Task: Add an event with the title Interview with Soeb, date '2023/11/30', time 7:00 AM to 9:00 AMand add a description: Participants will engage in self-reflection activities to enhance self-awareness and personal growth as leaders. They will explore strategies for continuous learning, self-motivation, and personal development., put the event into Yellow category . Add location for the event as: Reykjavik, Iceland, logged in from the account softage.4@softage.netand send the event invitation to softage.6@softage.net and softage.7@softage.net. Set a reminder for the event 34 day before
Action: Mouse moved to (83, 96)
Screenshot: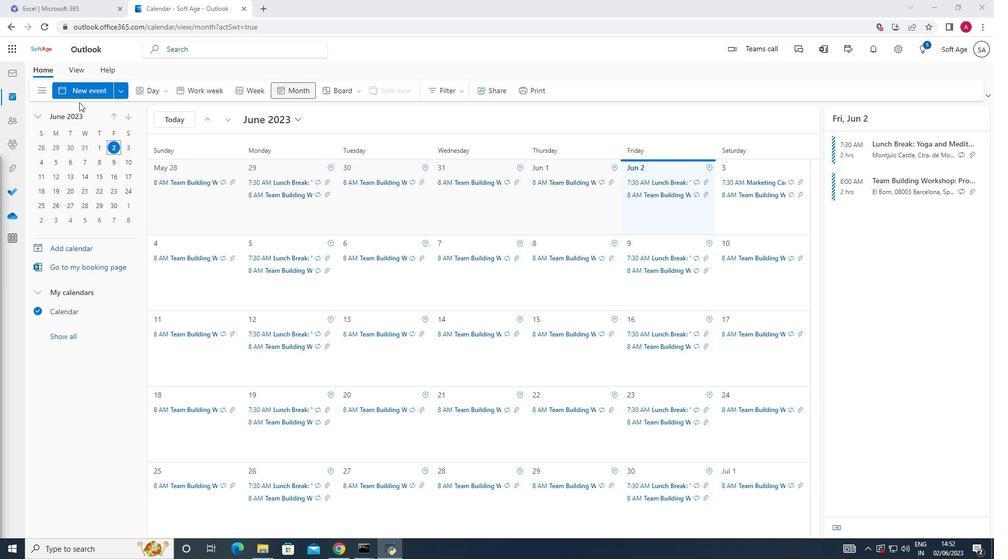
Action: Mouse pressed left at (83, 96)
Screenshot: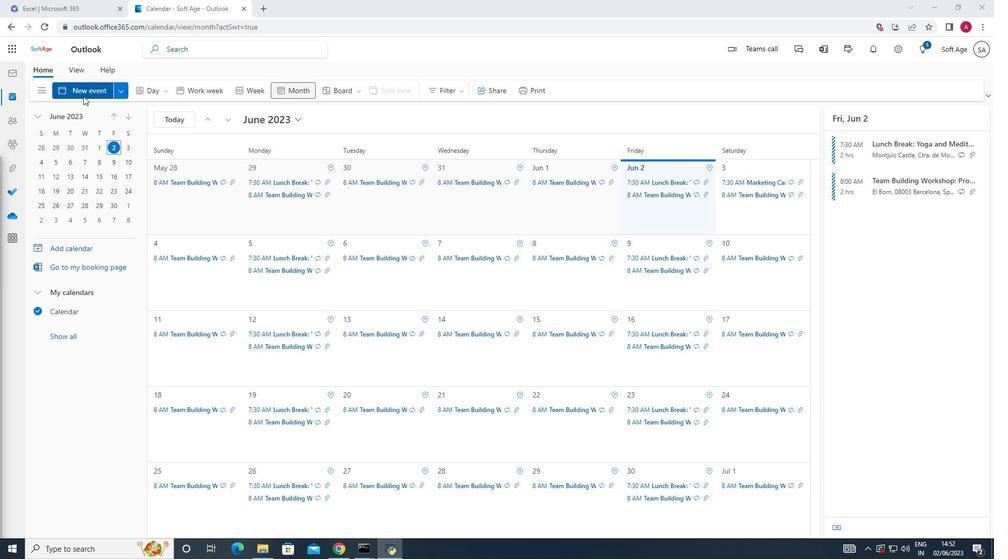 
Action: Mouse moved to (275, 152)
Screenshot: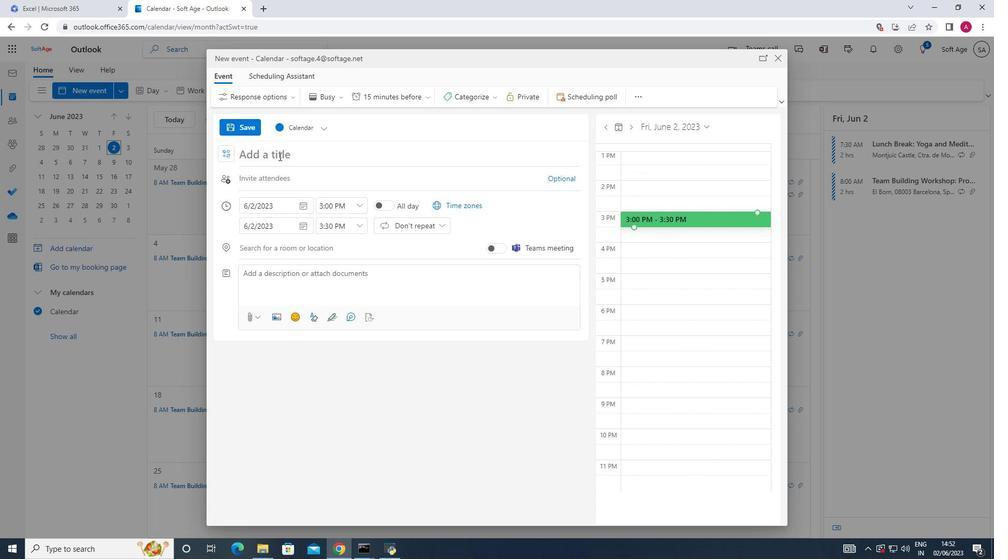 
Action: Mouse pressed left at (275, 152)
Screenshot: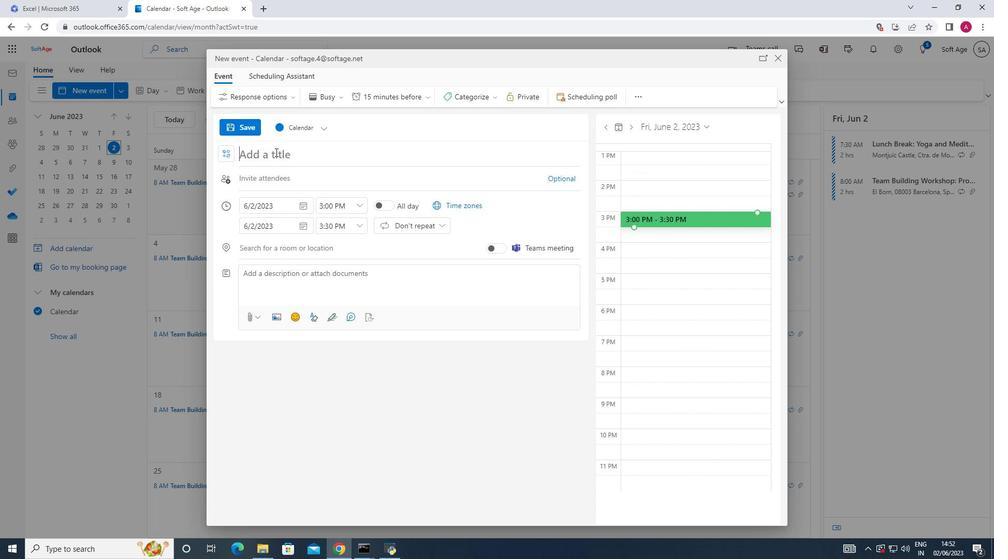 
Action: Key pressed <Key.shift_r><Key.shift_r><Key.shift_r><Key.shift_r>Interview<Key.space>with<Key.space><Key.shift>Soeb
Screenshot: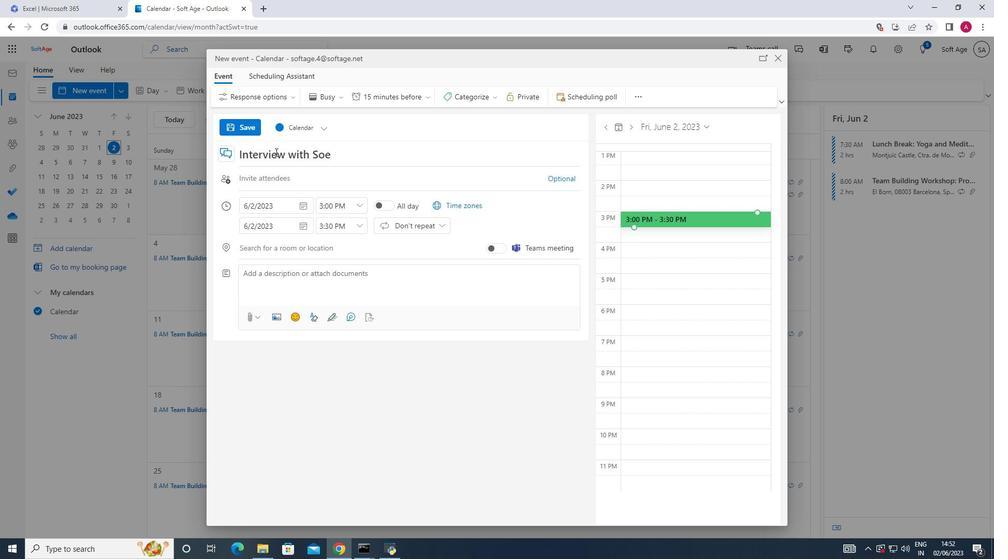 
Action: Mouse moved to (302, 208)
Screenshot: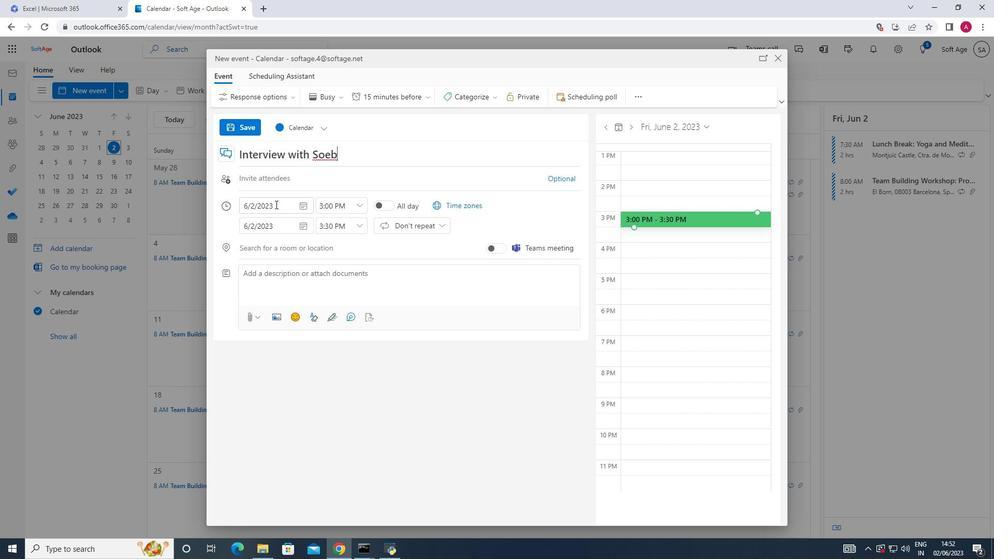 
Action: Mouse pressed left at (302, 208)
Screenshot: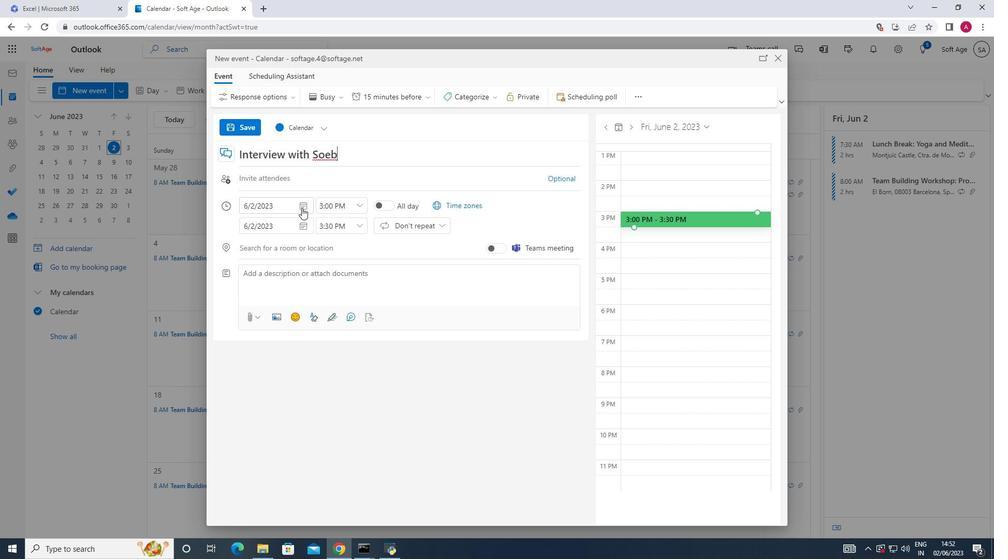 
Action: Mouse moved to (335, 229)
Screenshot: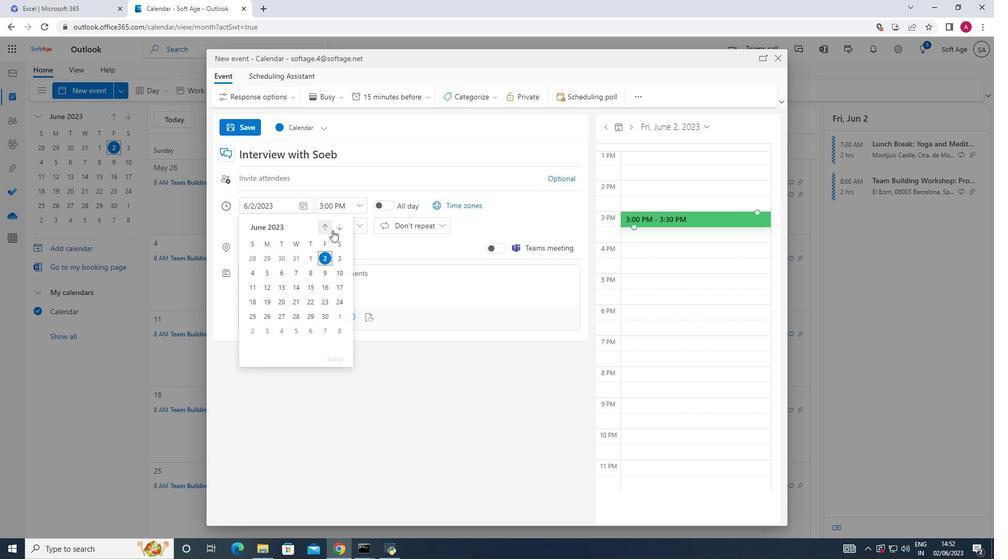 
Action: Mouse pressed left at (335, 229)
Screenshot: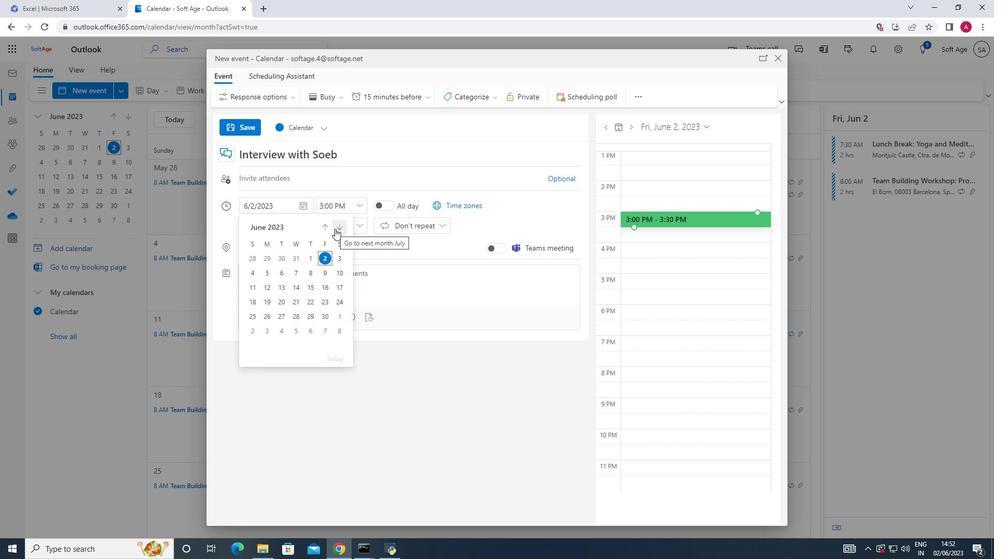 
Action: Mouse moved to (335, 228)
Screenshot: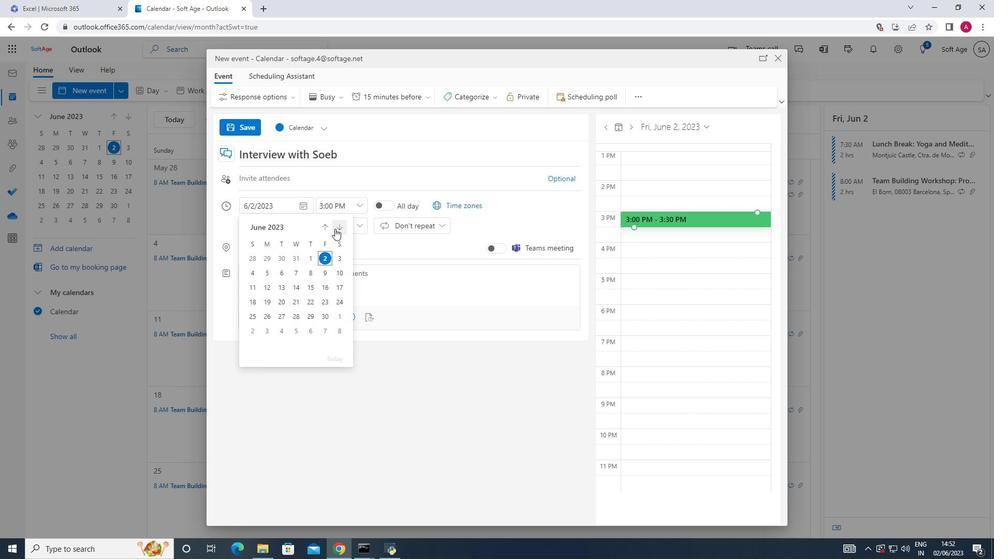 
Action: Mouse pressed left at (335, 228)
Screenshot: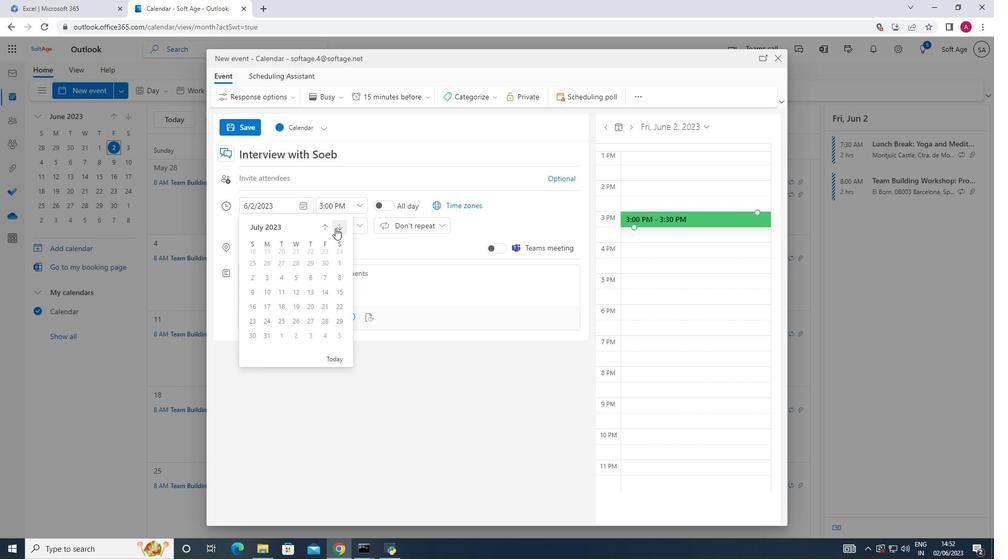 
Action: Mouse pressed left at (335, 228)
Screenshot: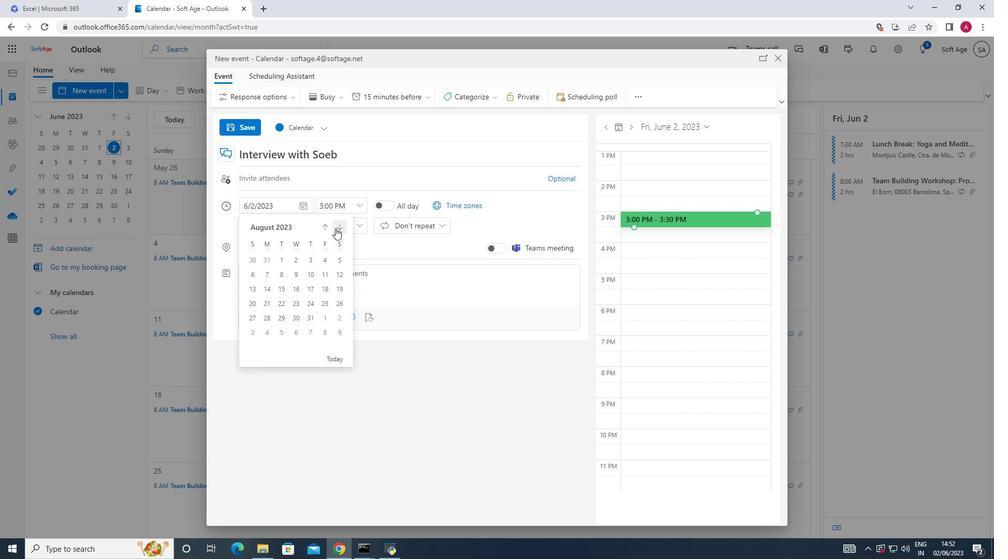 
Action: Mouse pressed left at (335, 228)
Screenshot: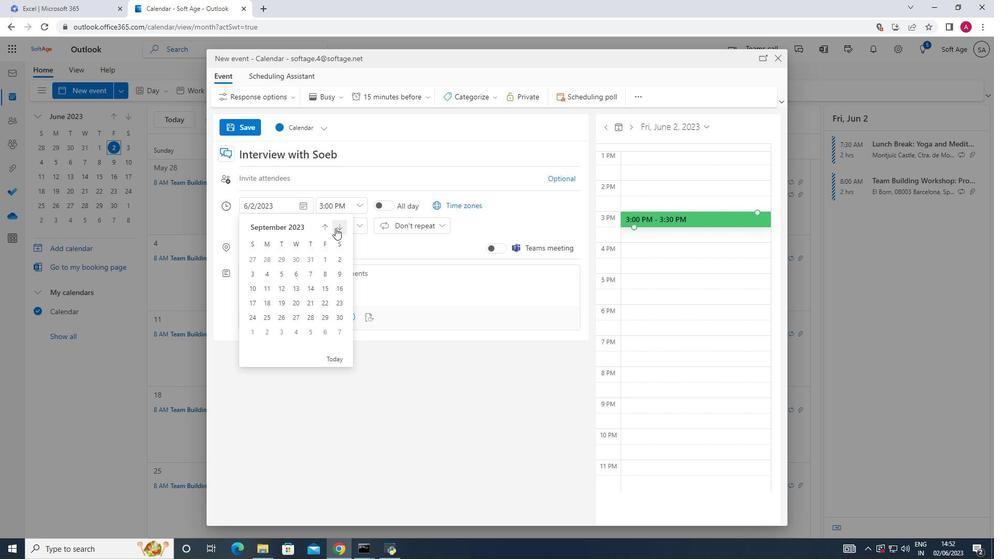 
Action: Mouse pressed left at (335, 228)
Screenshot: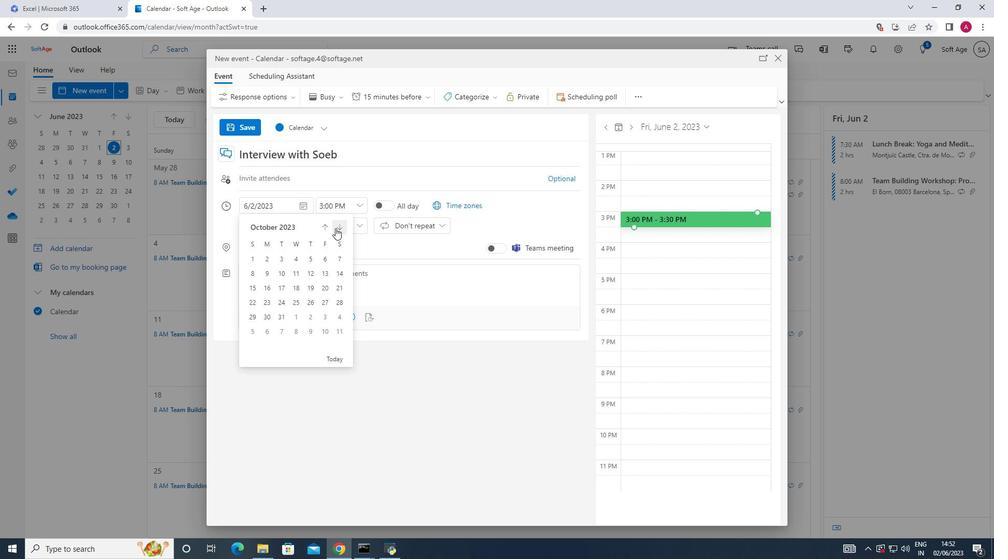 
Action: Mouse moved to (315, 313)
Screenshot: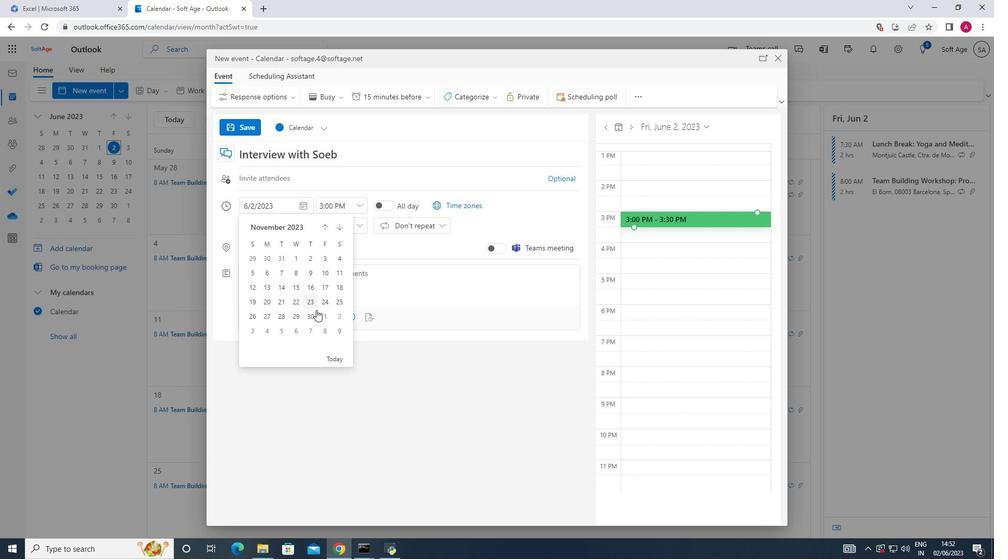 
Action: Mouse pressed left at (315, 313)
Screenshot: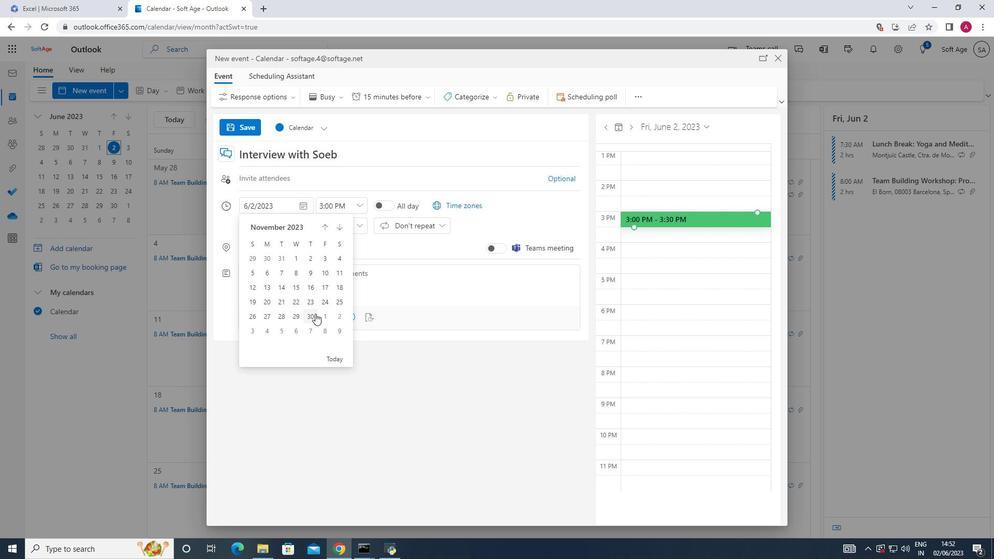 
Action: Mouse moved to (363, 207)
Screenshot: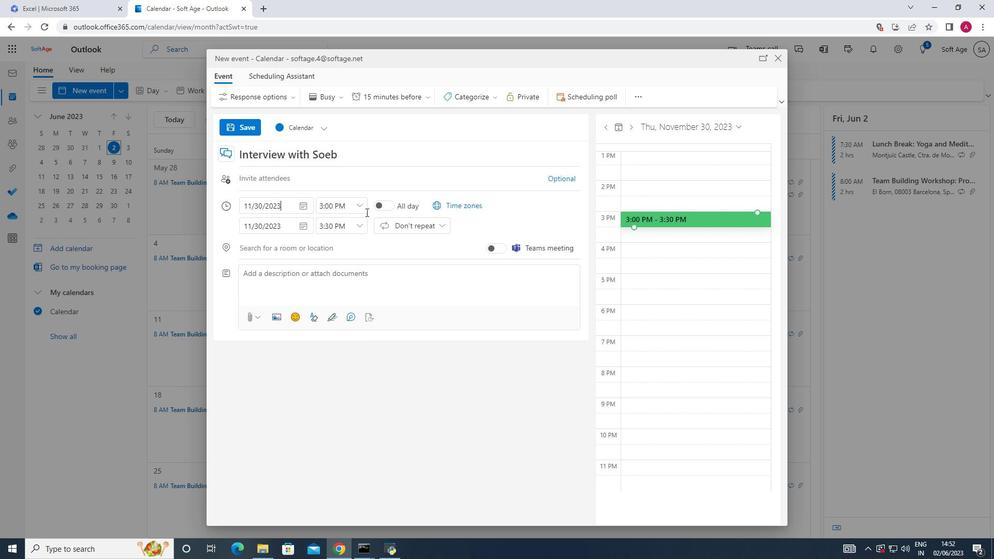 
Action: Mouse pressed left at (363, 207)
Screenshot: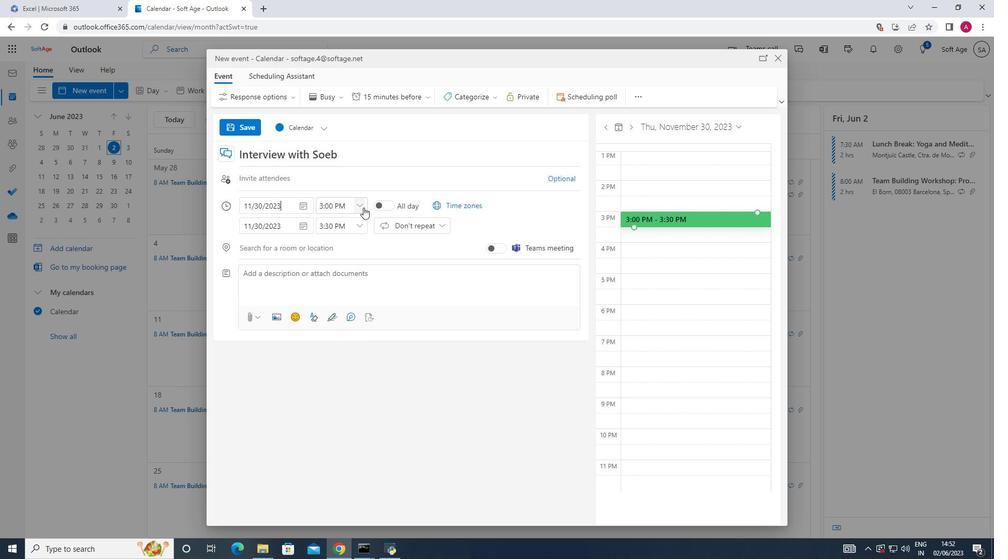
Action: Mouse moved to (355, 234)
Screenshot: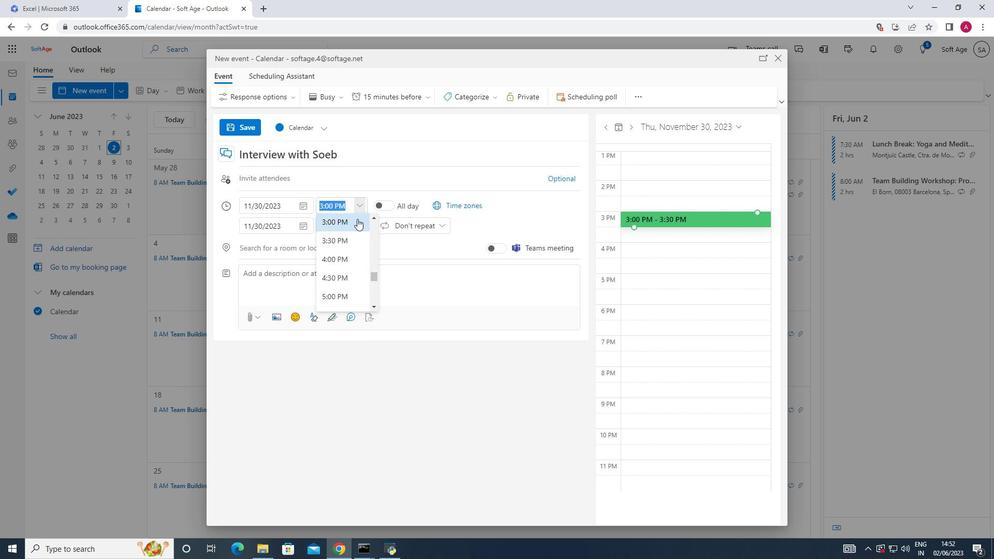 
Action: Mouse scrolled (355, 234) with delta (0, 0)
Screenshot: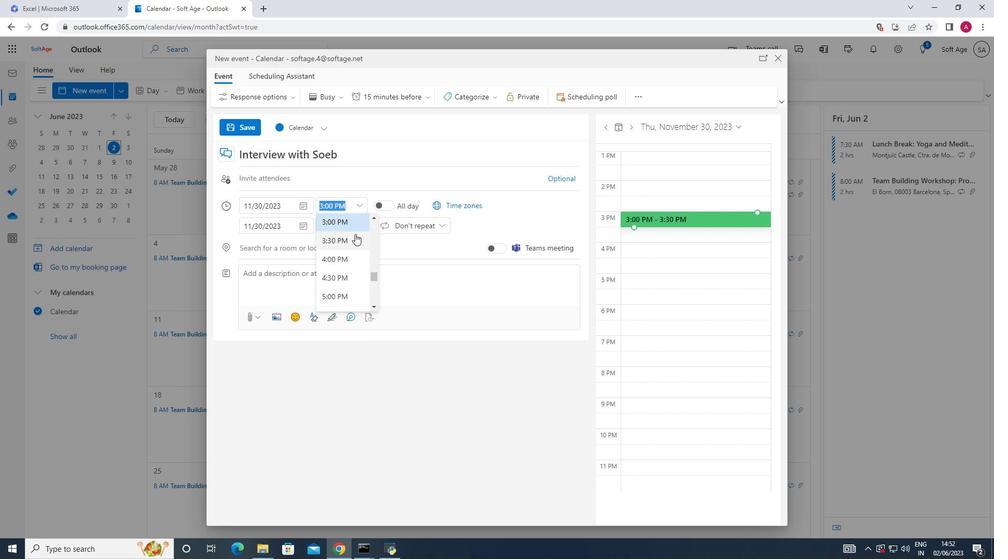 
Action: Mouse scrolled (355, 234) with delta (0, 0)
Screenshot: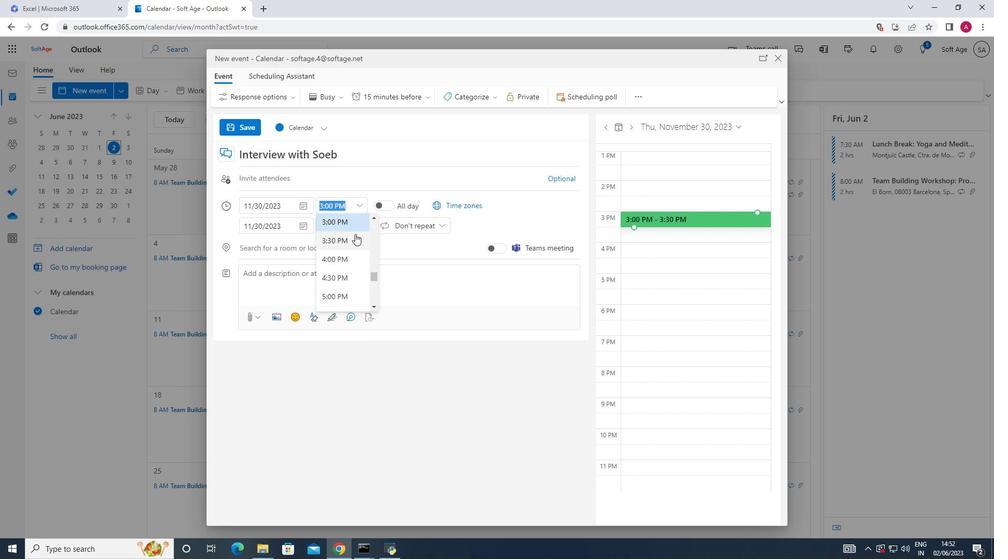 
Action: Mouse scrolled (355, 234) with delta (0, 0)
Screenshot: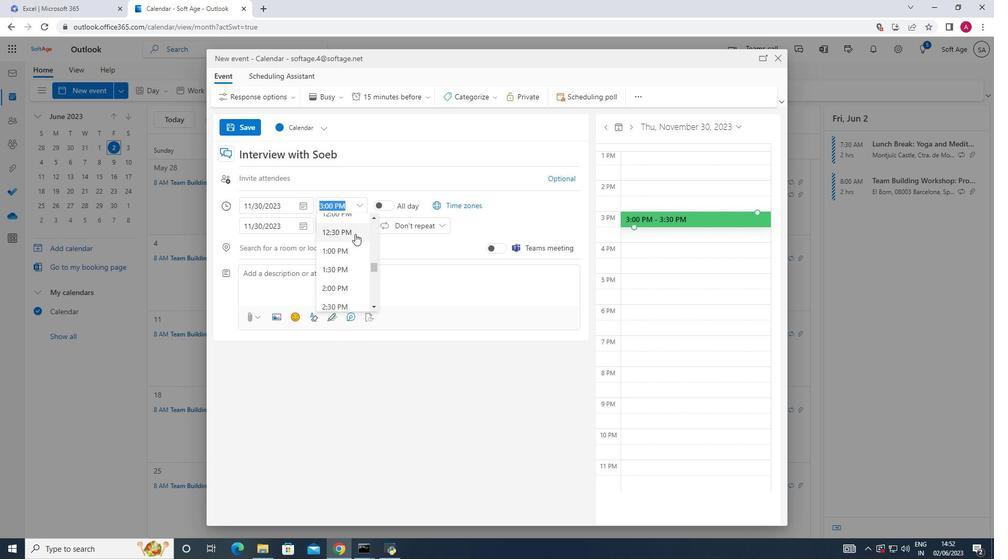
Action: Mouse scrolled (355, 234) with delta (0, 0)
Screenshot: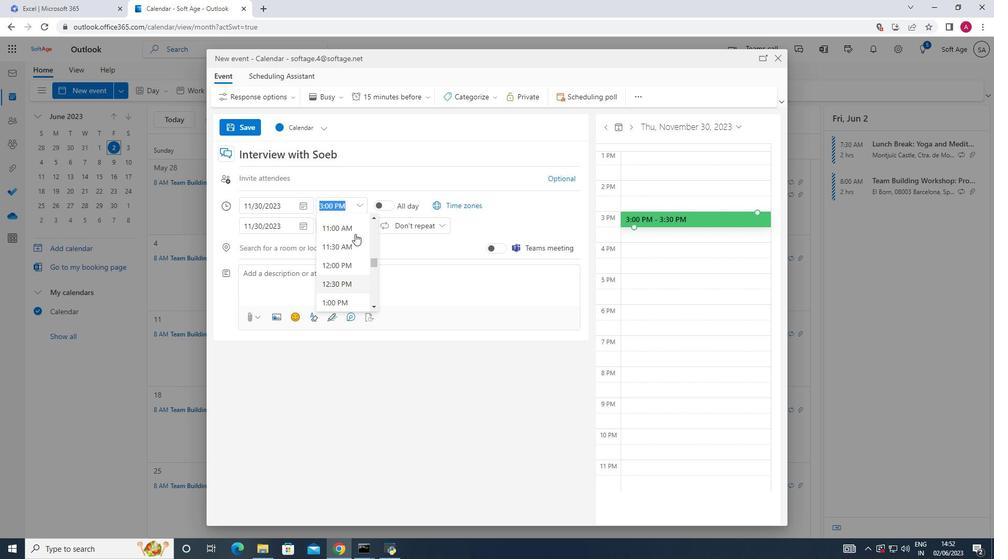
Action: Mouse scrolled (355, 234) with delta (0, 0)
Screenshot: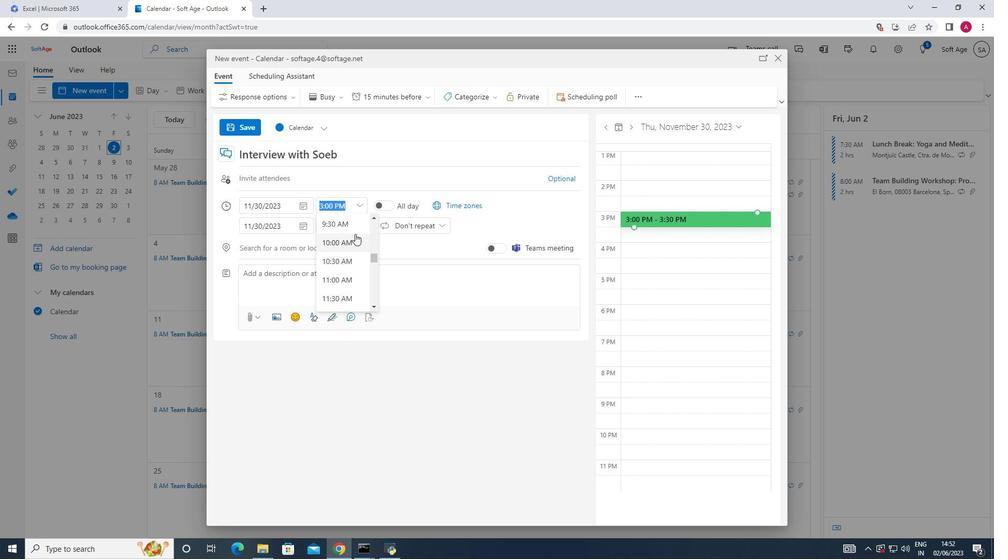 
Action: Mouse scrolled (355, 234) with delta (0, 0)
Screenshot: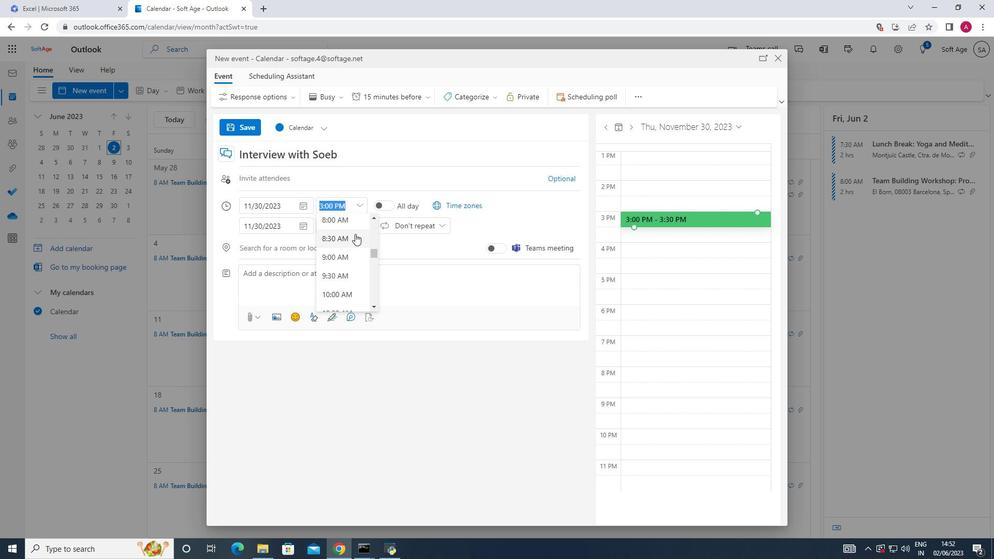 
Action: Mouse moved to (336, 238)
Screenshot: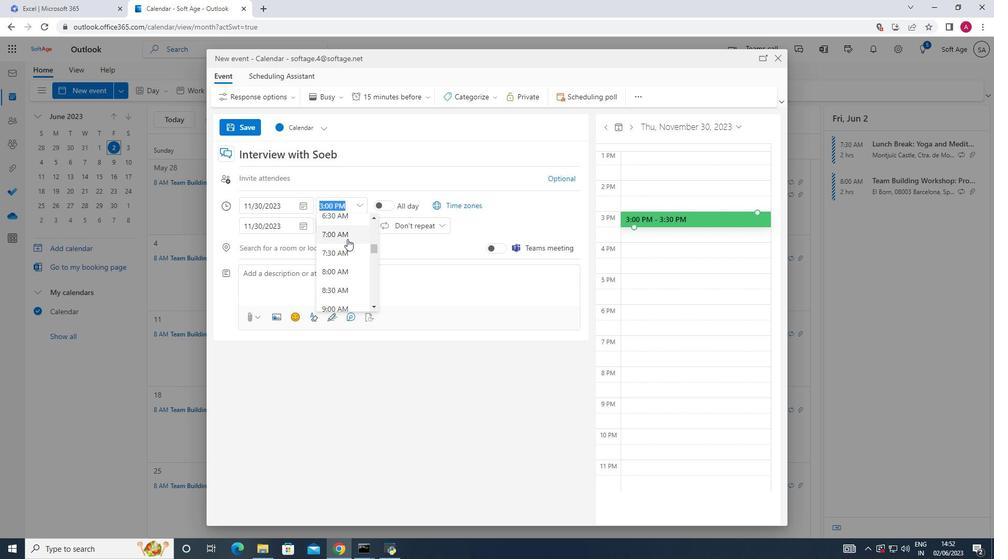 
Action: Mouse pressed left at (336, 238)
Screenshot: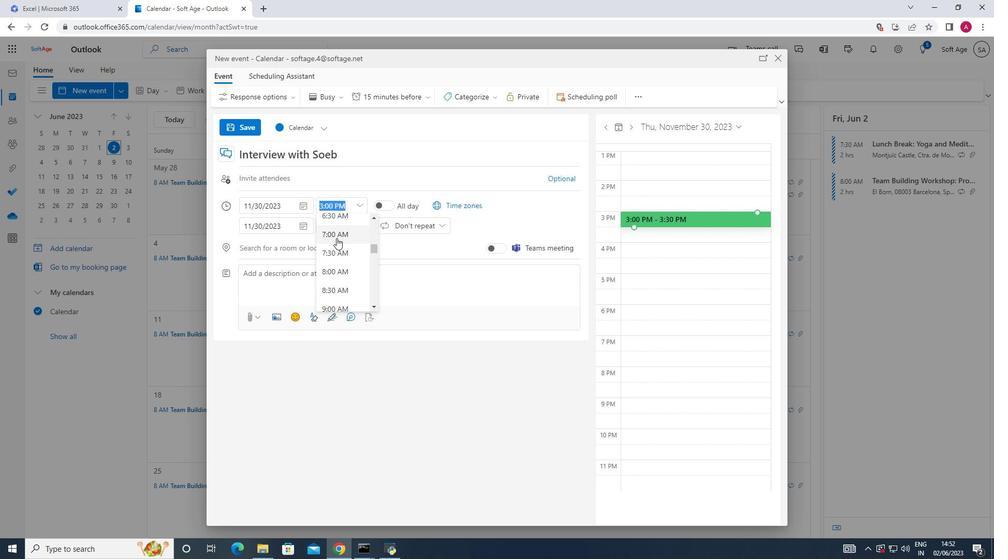 
Action: Mouse moved to (359, 221)
Screenshot: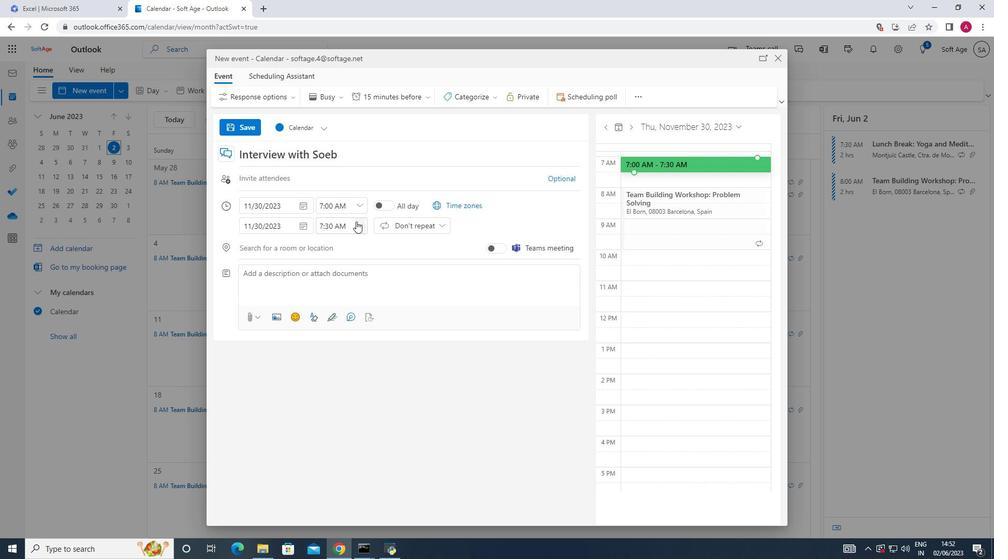 
Action: Mouse pressed left at (359, 221)
Screenshot: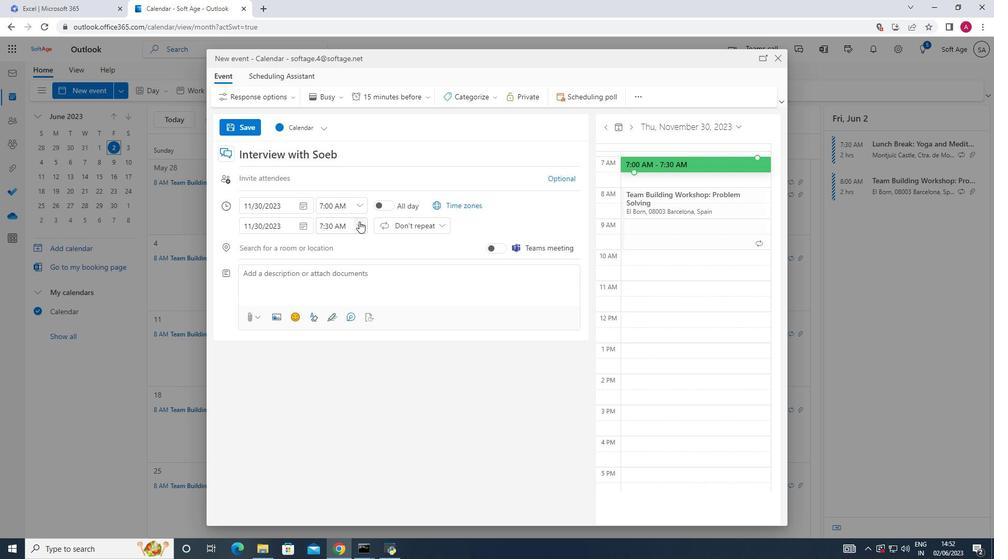 
Action: Mouse moved to (344, 296)
Screenshot: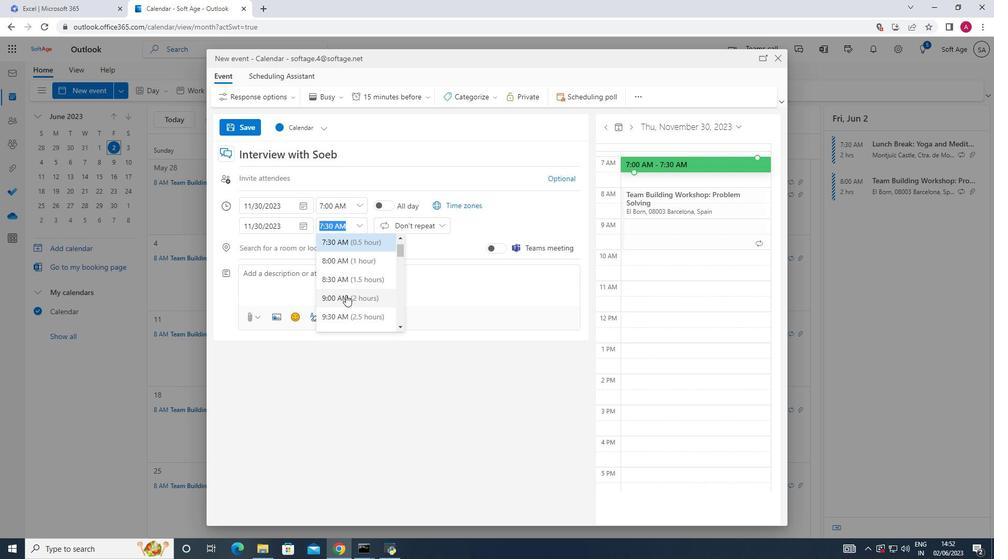 
Action: Mouse pressed left at (344, 296)
Screenshot: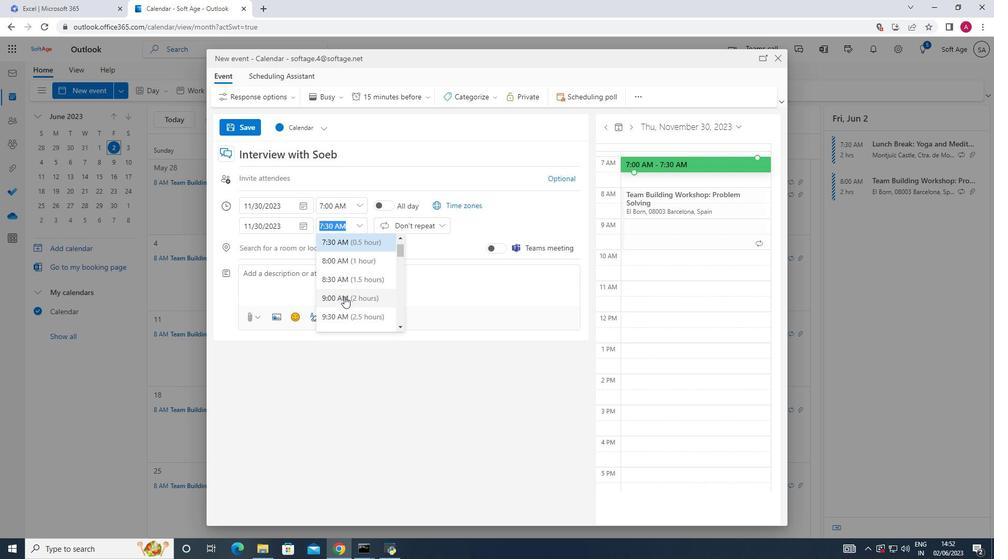 
Action: Mouse moved to (272, 278)
Screenshot: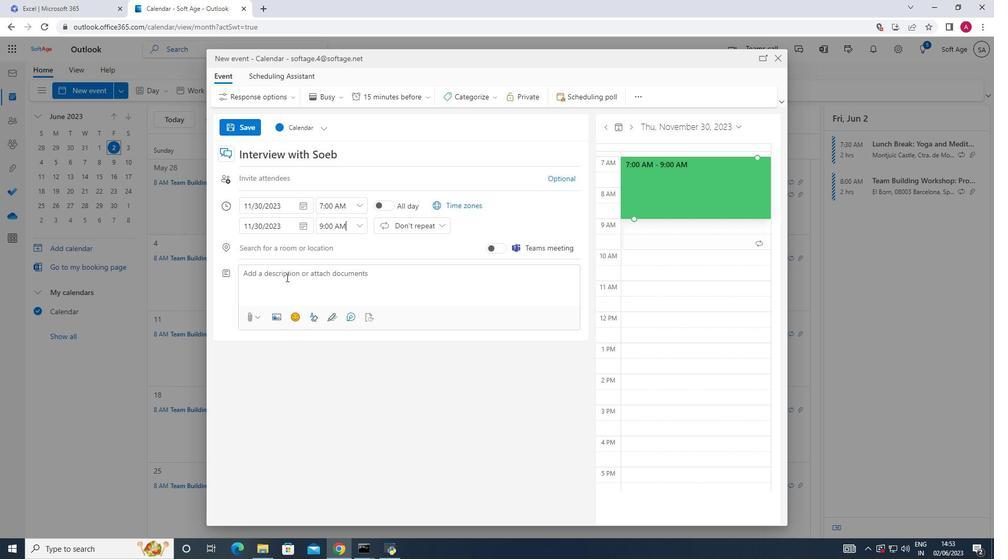 
Action: Mouse pressed left at (272, 278)
Screenshot: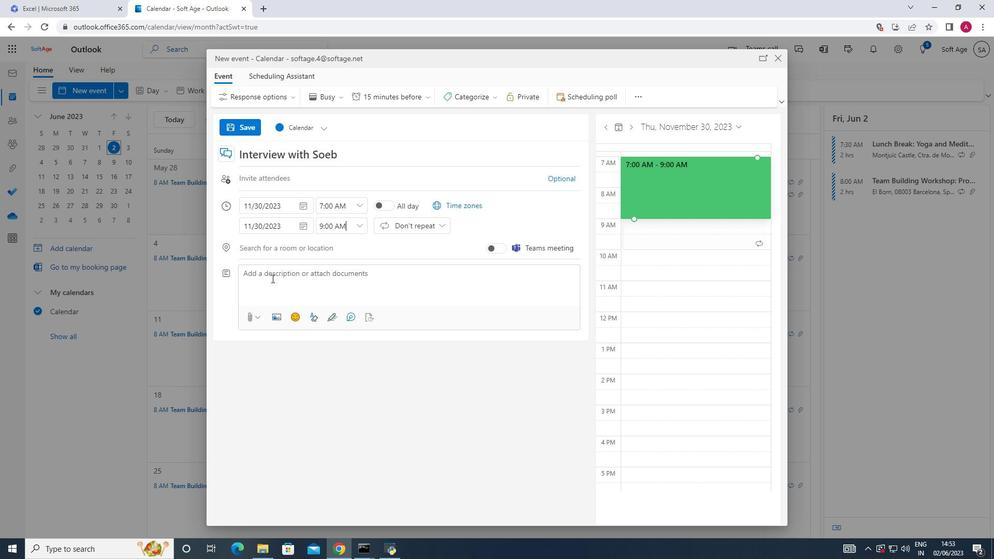 
Action: Mouse moved to (272, 278)
Screenshot: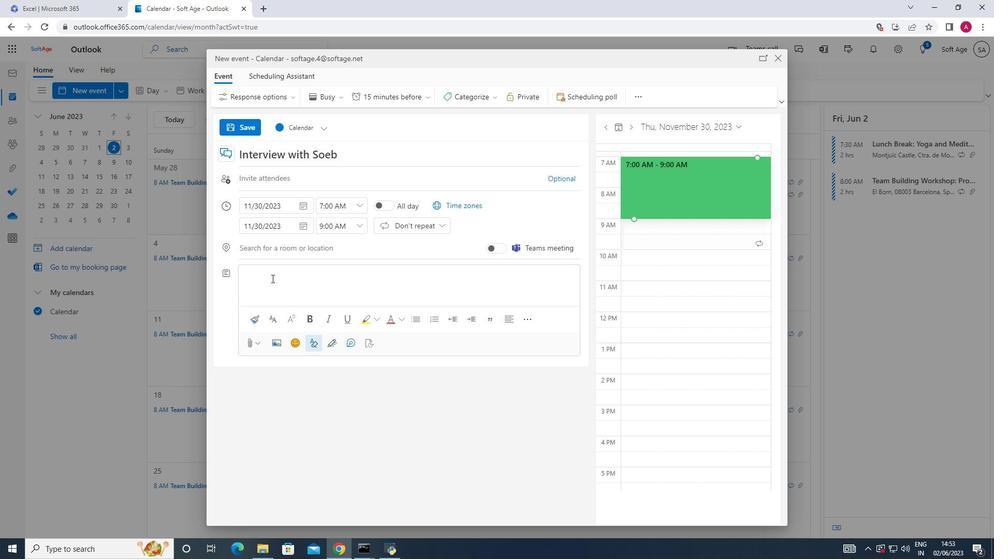 
Action: Key pressed <Key.shift_r>Parti
Screenshot: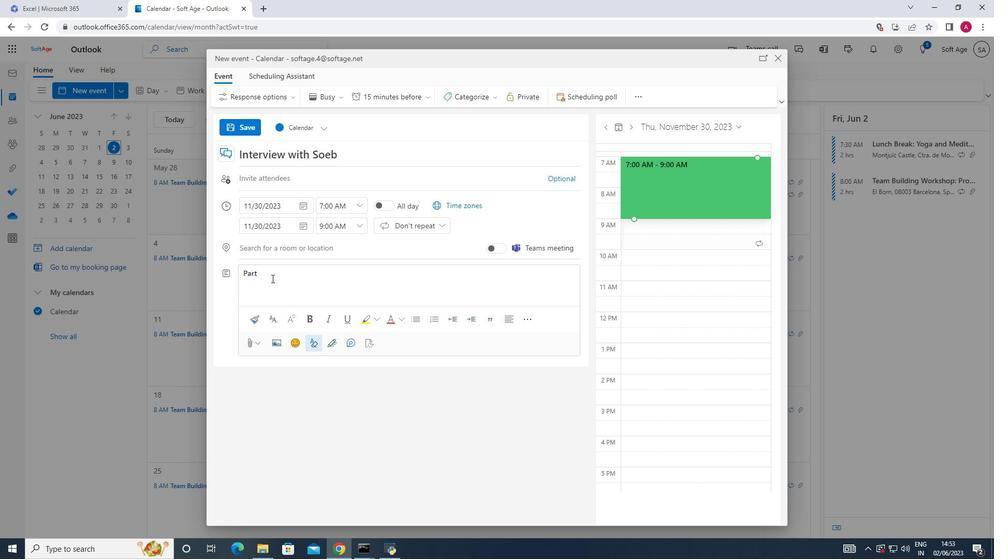 
Action: Mouse moved to (272, 278)
Screenshot: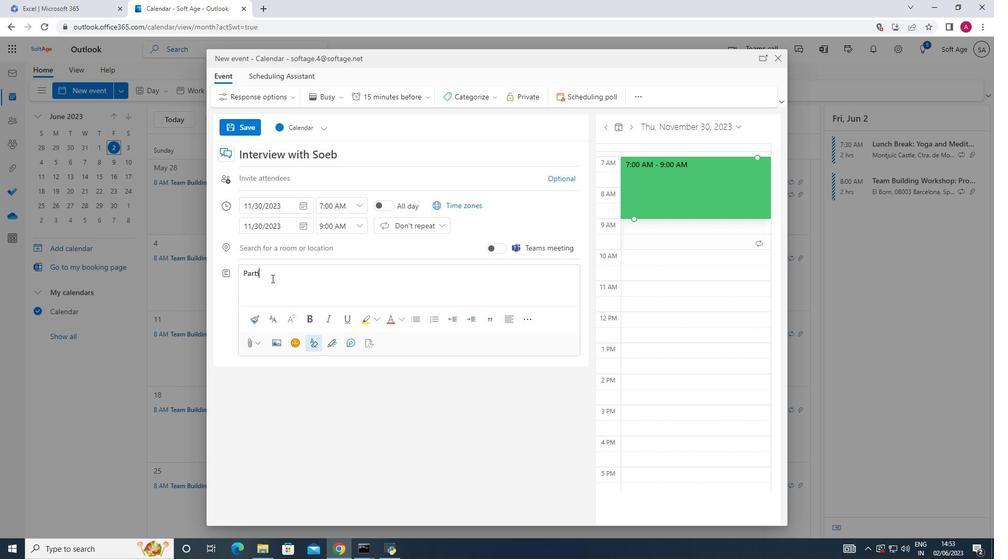 
Action: Key pressed cipants<Key.space>will<Key.space>engage<Key.space>in<Key.space>self-reflection<Key.space>activities<Key.space>to<Key.space>enhance<Key.space>self-awareness<Key.space>and<Key.space>personal<Key.space>growth<Key.space>as<Key.space>leaders.<Key.space>t<Key.backspace><Key.shift_r><Key.shift_r><Key.shift_r><Key.shift_r><Key.shift_r><Key.shift_r><Key.shift_r><Key.shift_r>They<Key.space>will<Key.space>explore<Key.space>strategies<Key.space>for<Key.space>continuous<Key.space>learning,<Key.space>self-motivation,and<Key.space>personal
Screenshot: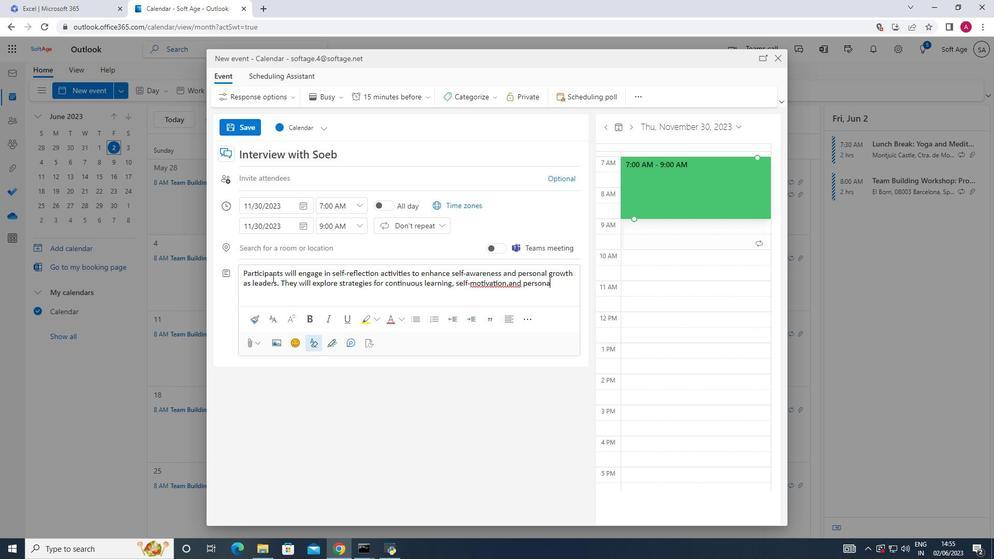 
Action: Mouse moved to (512, 283)
Screenshot: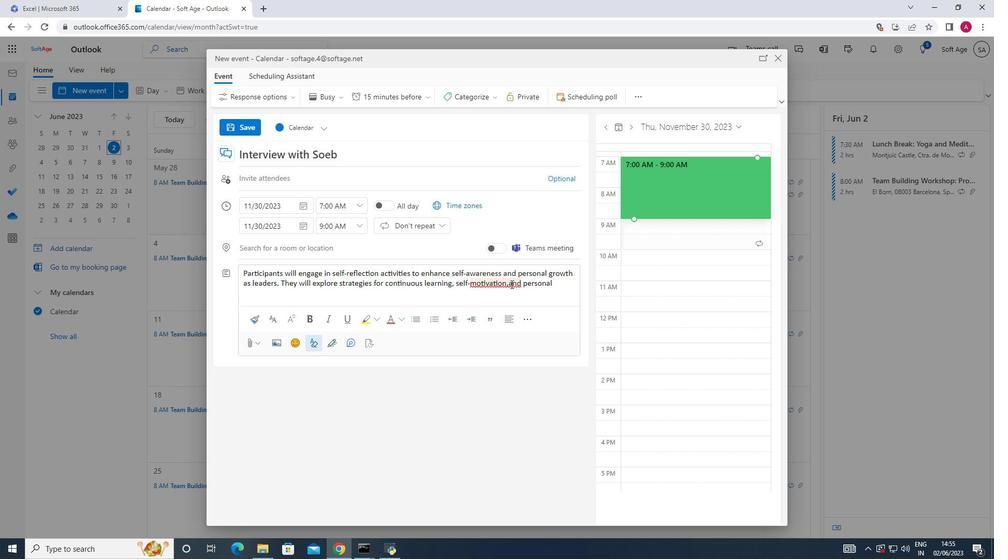 
Action: Mouse pressed left at (512, 283)
Screenshot: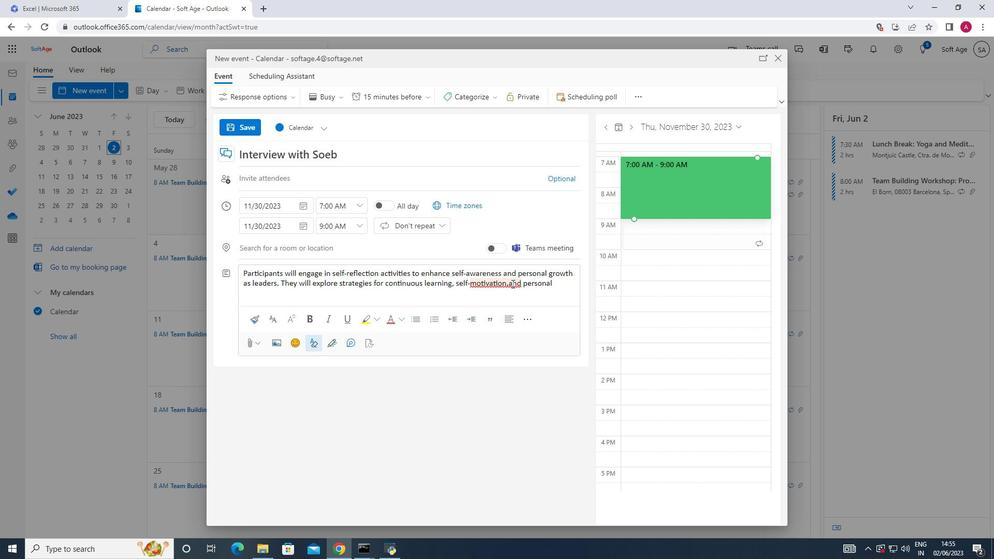 
Action: Mouse moved to (502, 319)
Screenshot: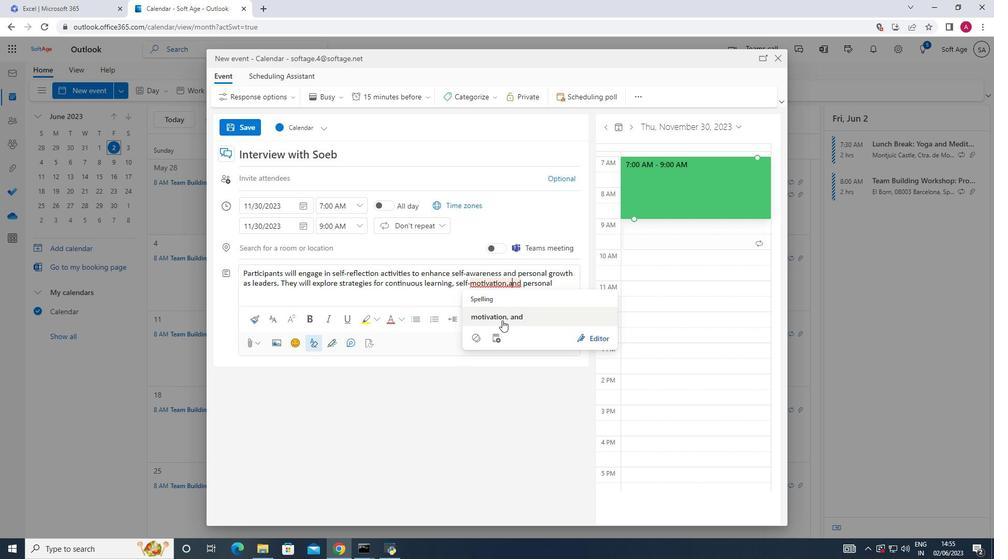 
Action: Mouse pressed left at (502, 319)
Screenshot: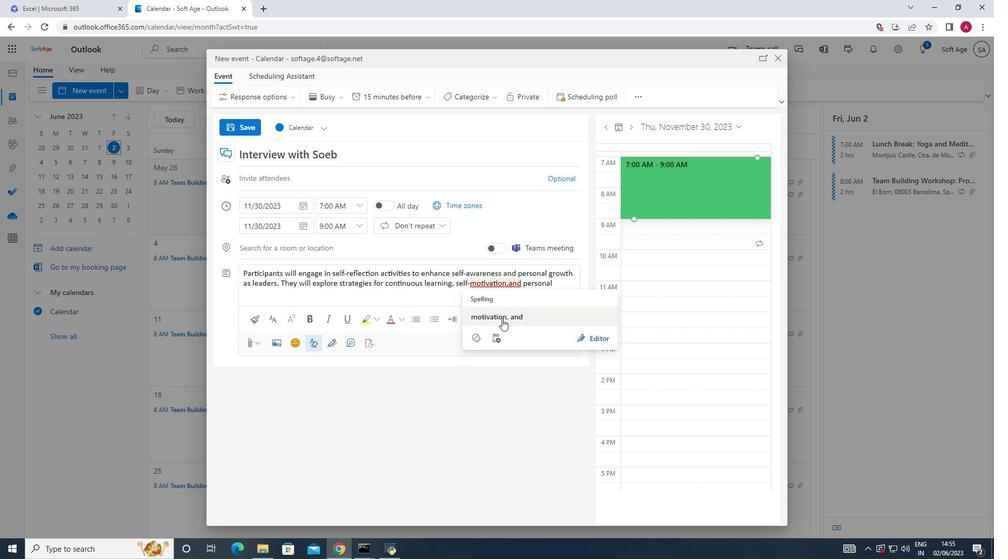 
Action: Mouse moved to (567, 284)
Screenshot: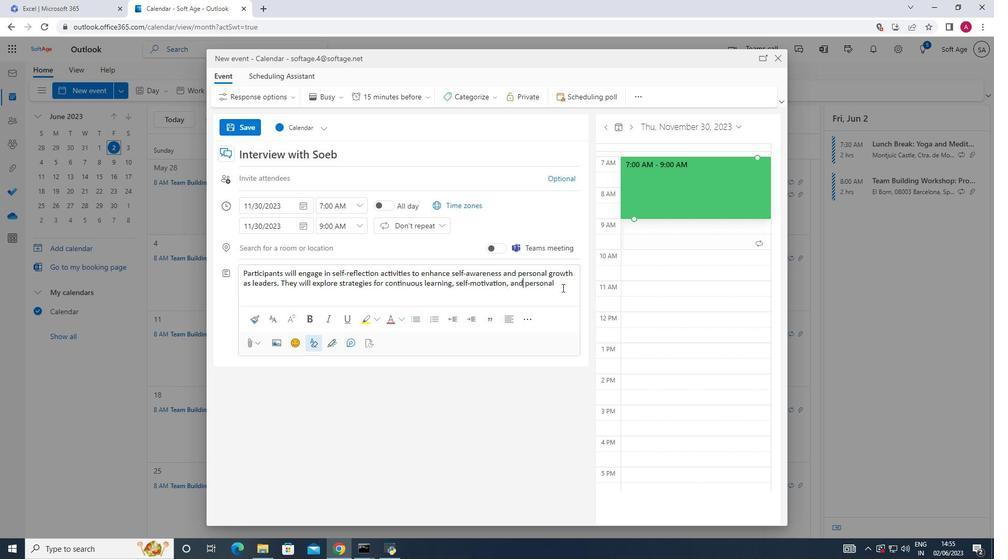 
Action: Mouse pressed left at (567, 284)
Screenshot: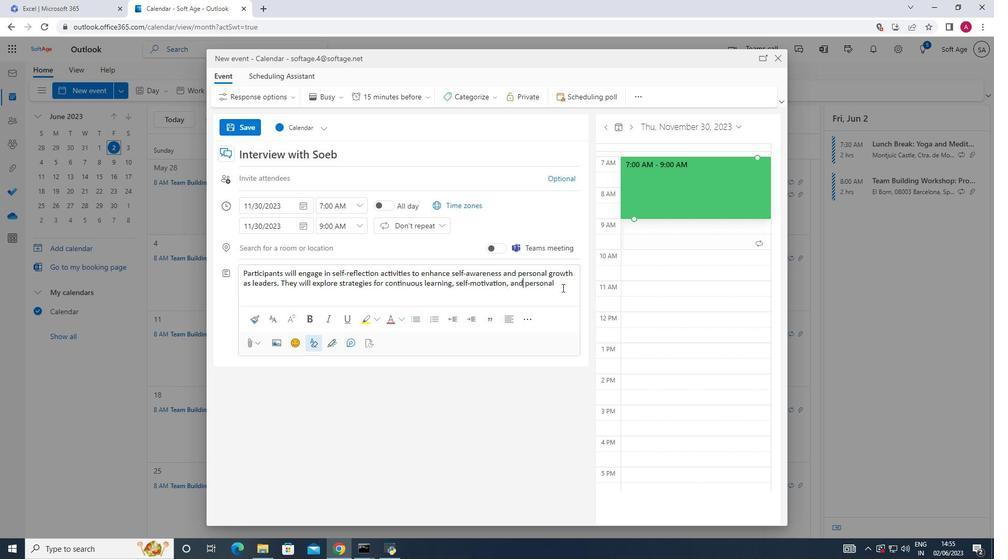 
Action: Key pressed <Key.space>development.,
Screenshot: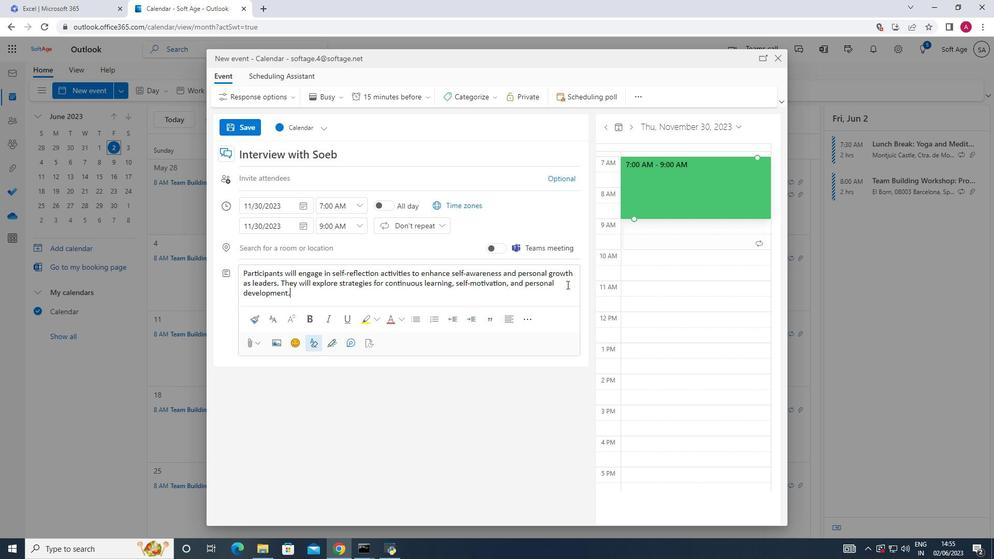 
Action: Mouse moved to (489, 96)
Screenshot: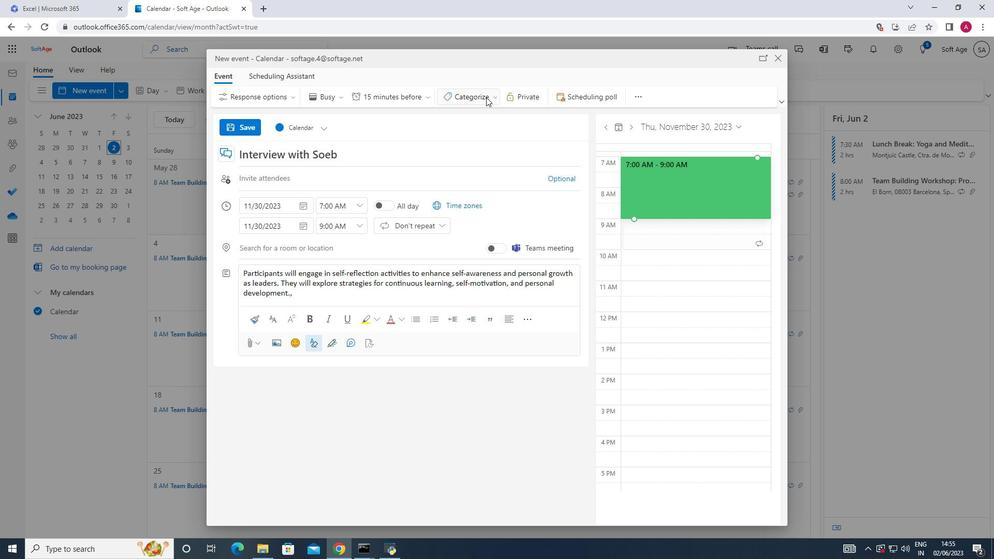 
Action: Mouse pressed left at (489, 96)
Screenshot: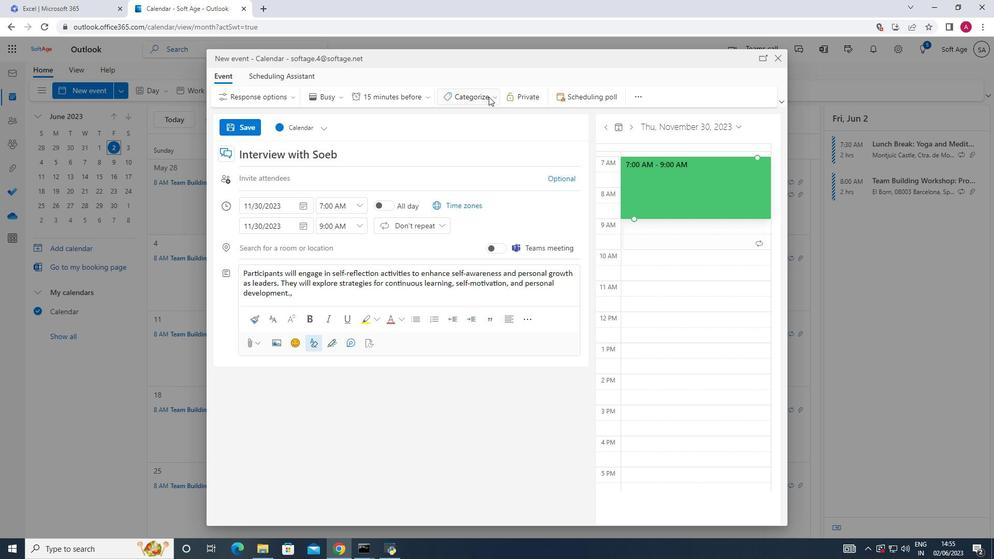 
Action: Mouse moved to (490, 199)
Screenshot: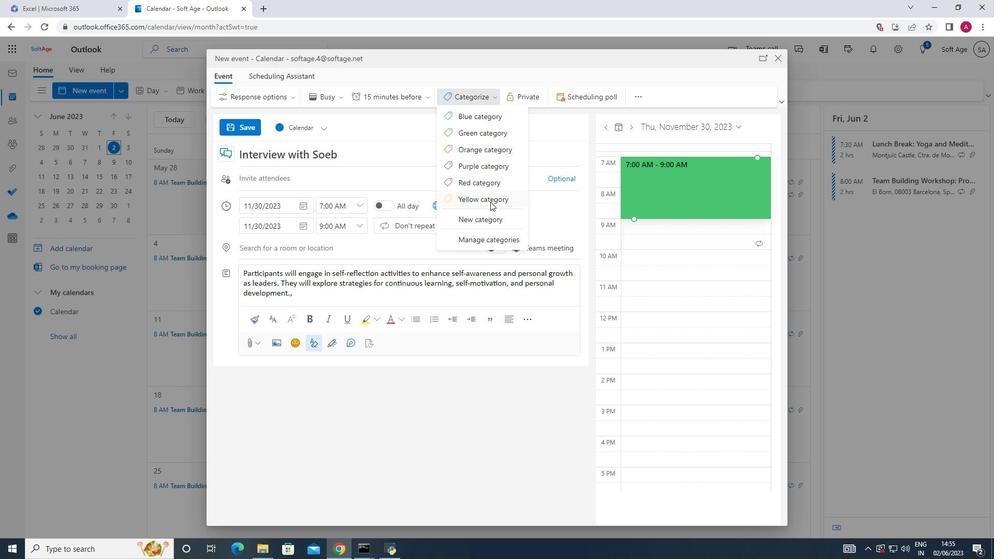 
Action: Mouse pressed left at (490, 199)
Screenshot: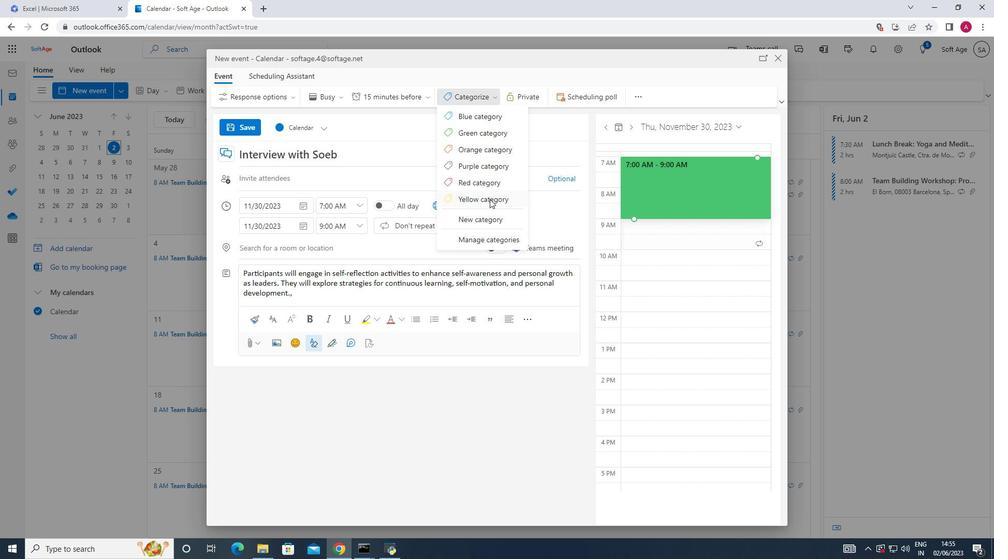 
Action: Mouse moved to (299, 251)
Screenshot: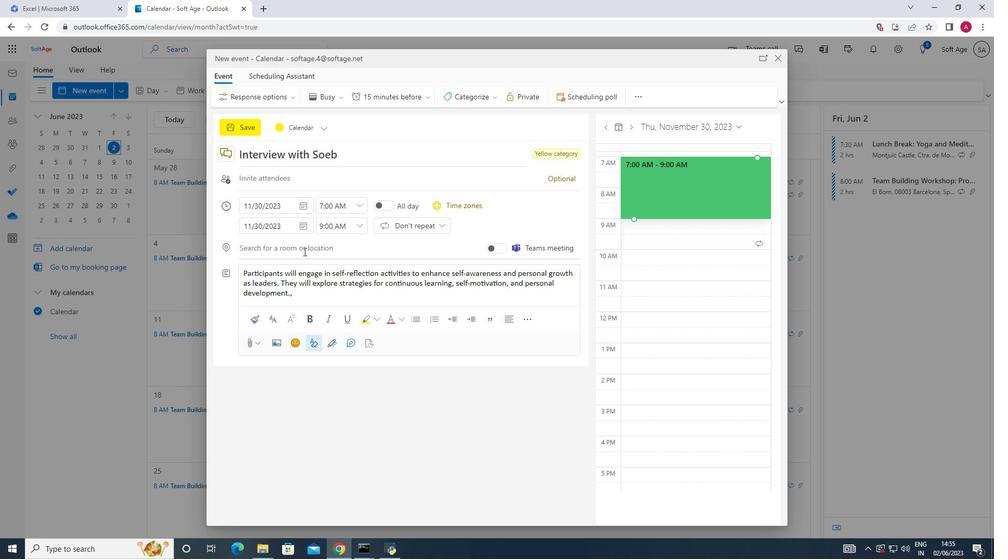 
Action: Mouse pressed left at (299, 251)
Screenshot: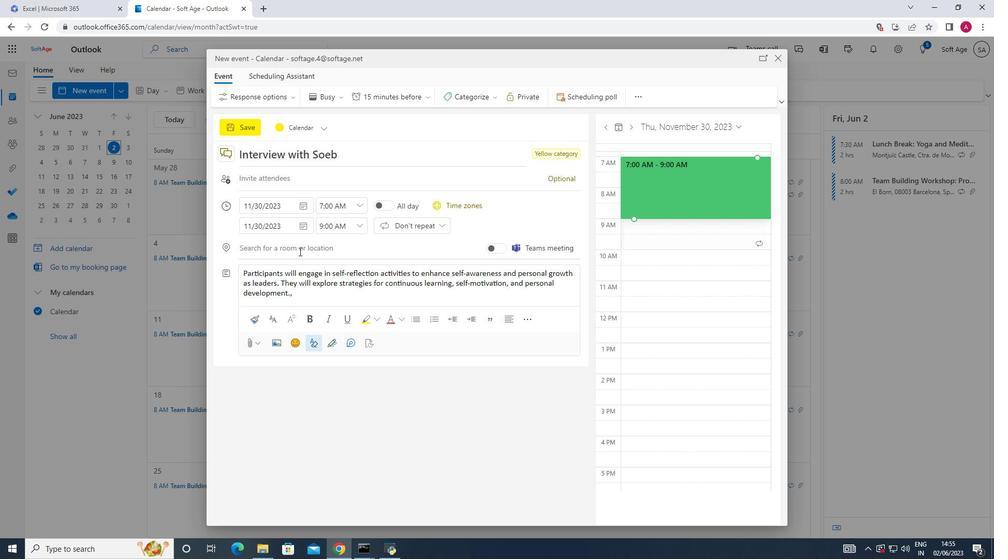 
Action: Key pressed <Key.shift><Key.shift><Key.shift><Key.shift><Key.shift><Key.shift><Key.shift><Key.shift><Key.shift><Key.shift><Key.shift><Key.shift>Reykjavik,<Key.shift_r>Iceland
Screenshot: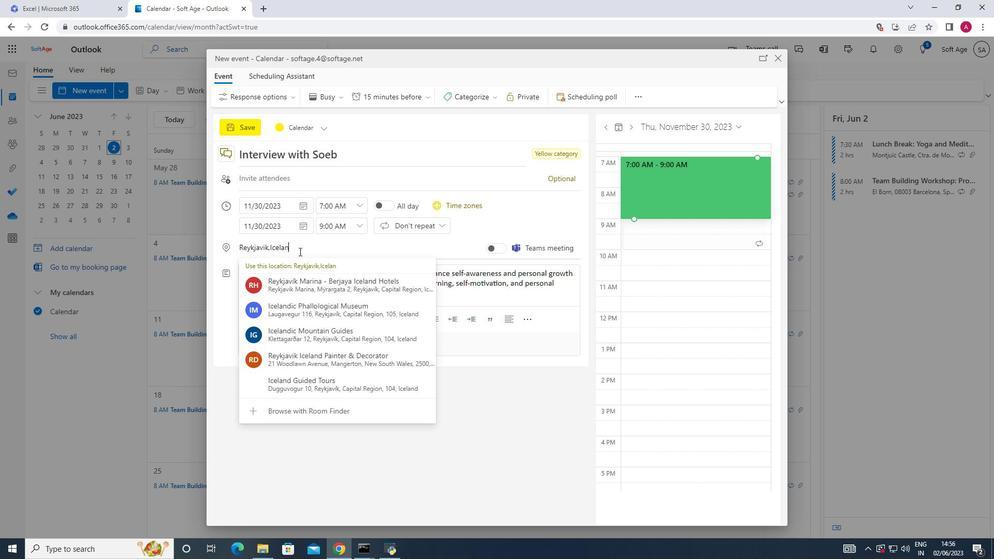 
Action: Mouse moved to (306, 262)
Screenshot: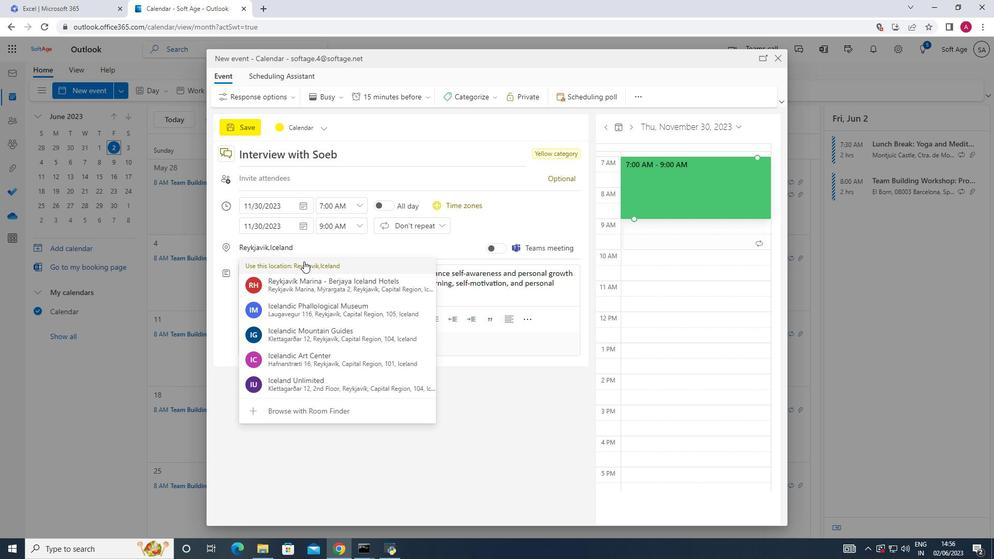 
Action: Mouse pressed left at (306, 262)
Screenshot: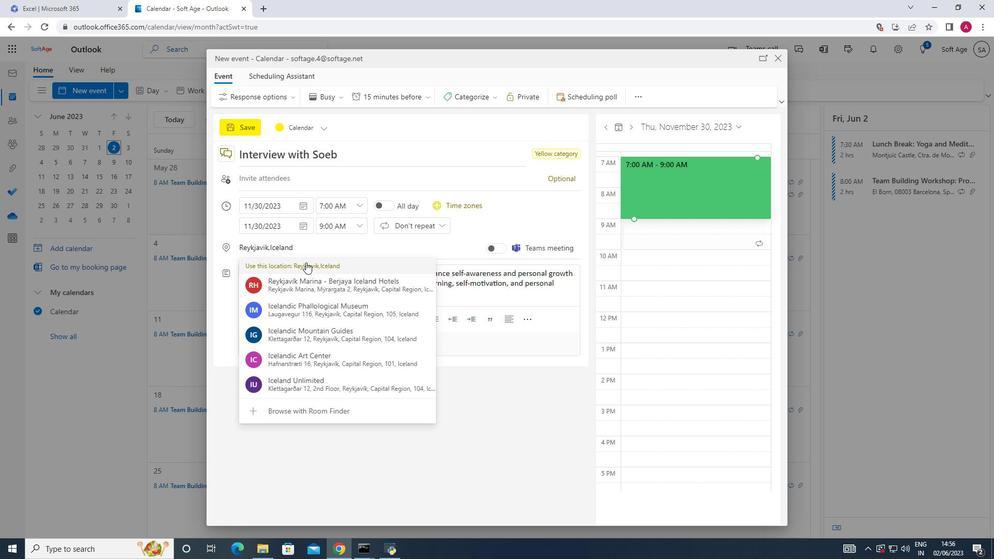 
Action: Mouse moved to (284, 177)
Screenshot: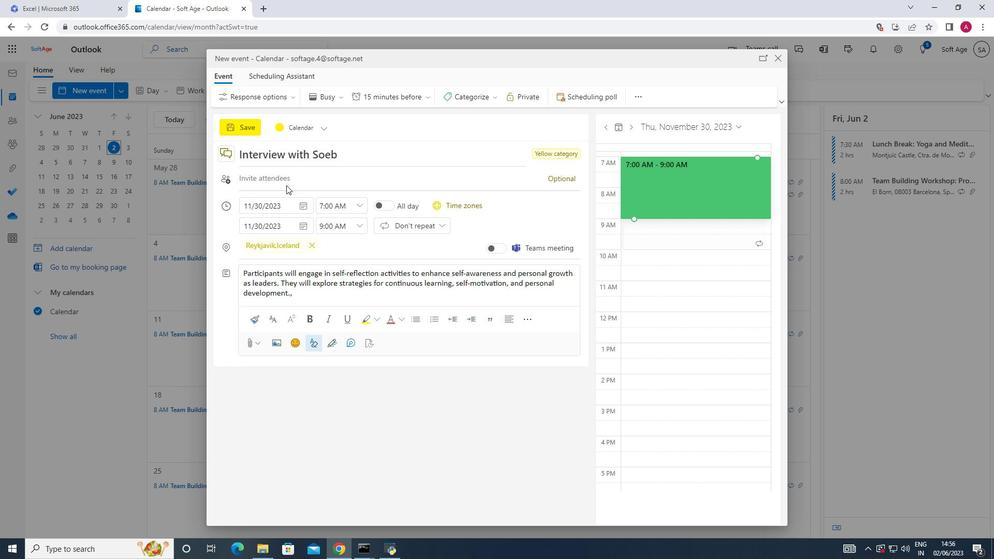 
Action: Mouse pressed left at (284, 177)
Screenshot: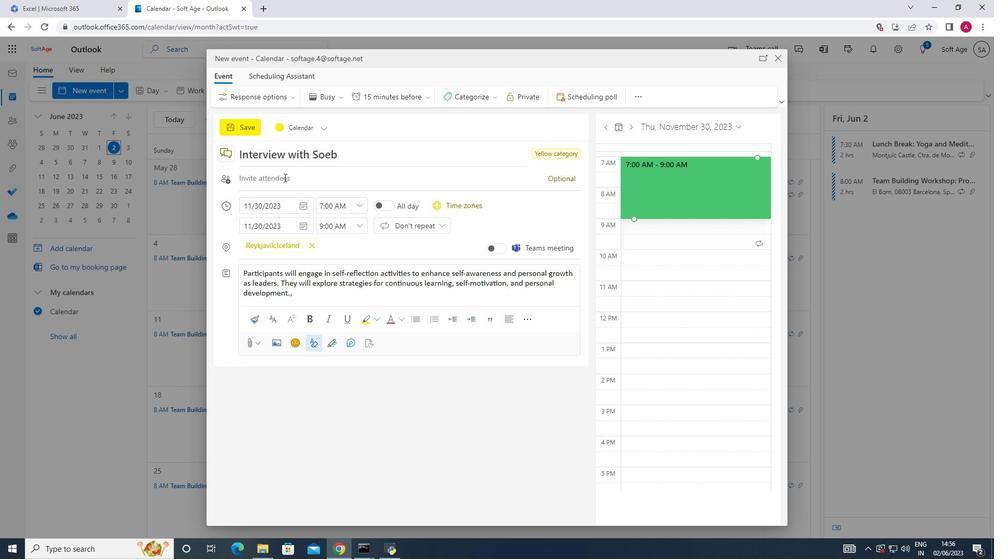 
Action: Key pressed softage.6<Key.shift>@
Screenshot: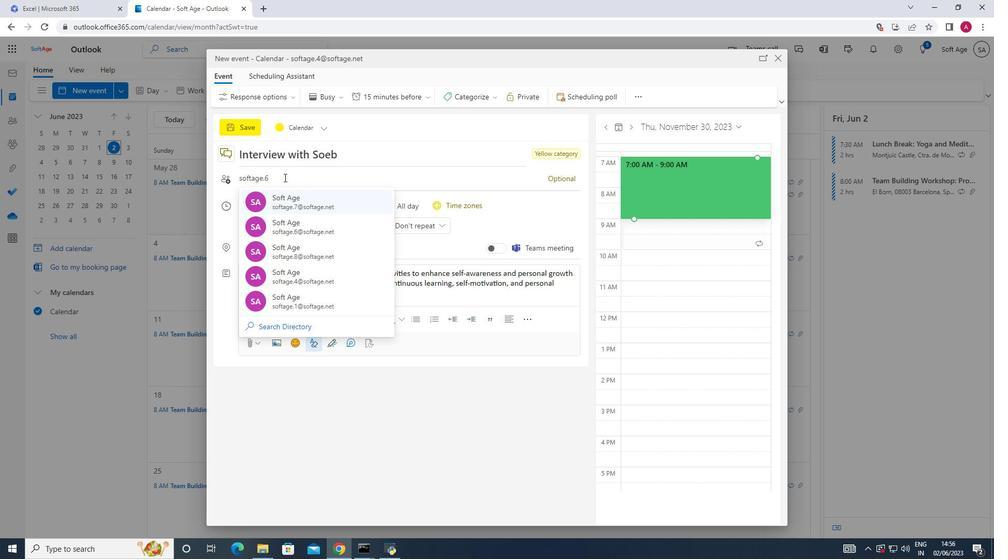 
Action: Mouse moved to (317, 195)
Screenshot: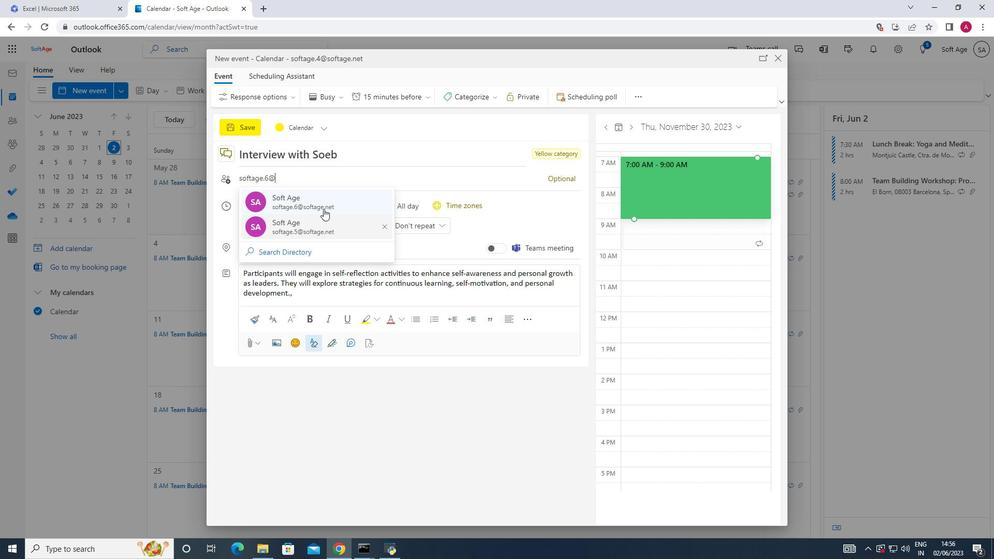 
Action: Mouse pressed left at (317, 195)
Screenshot: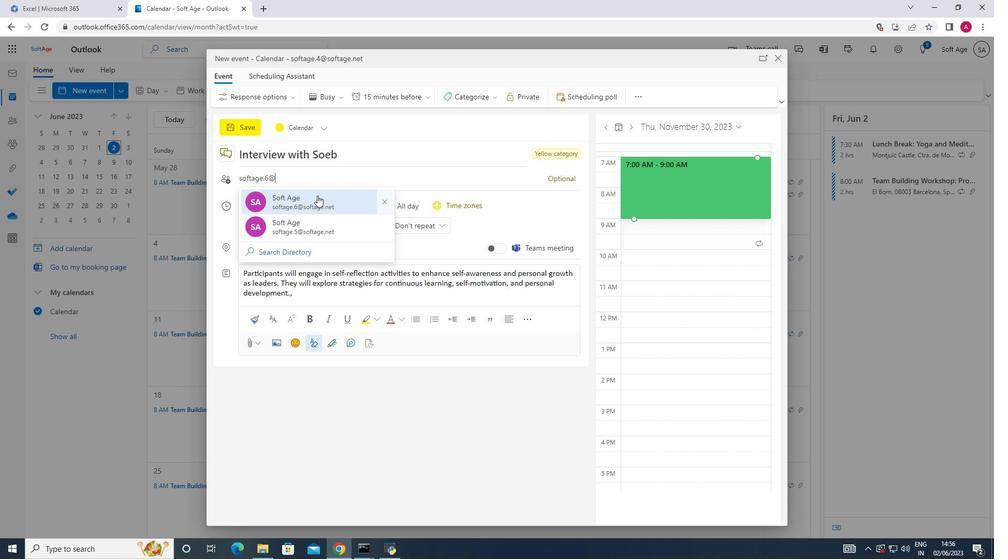 
Action: Key pressed softage.7
Screenshot: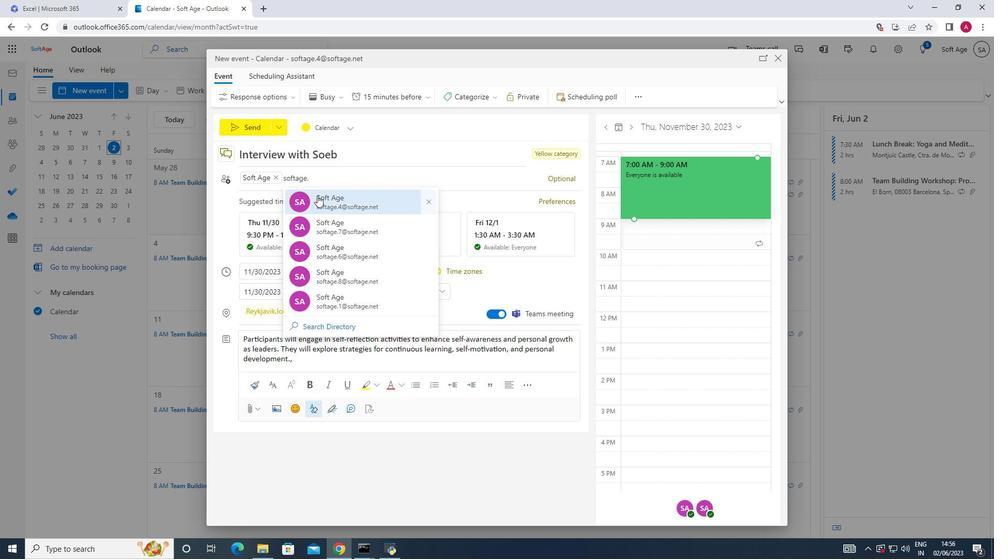 
Action: Mouse moved to (346, 206)
Screenshot: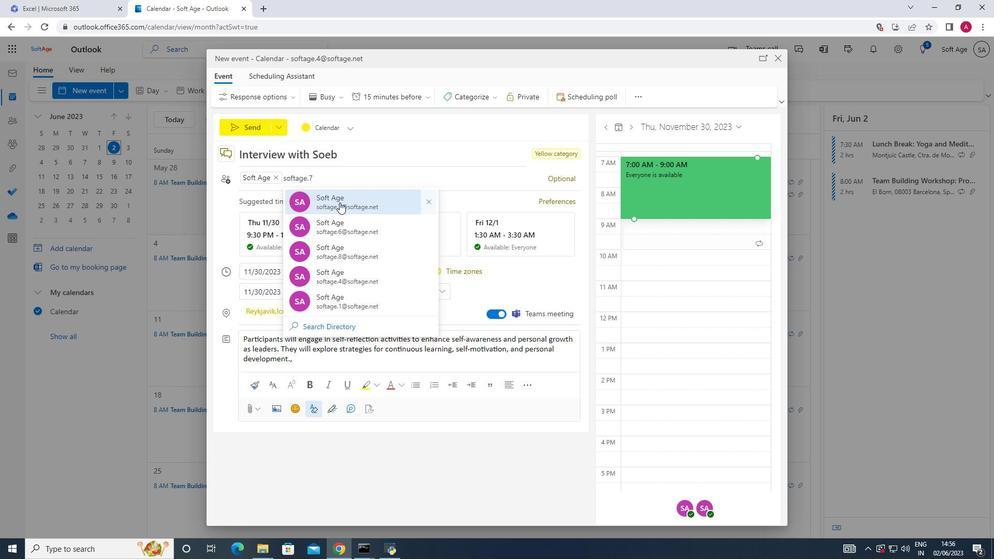 
Action: Mouse pressed left at (346, 206)
Screenshot: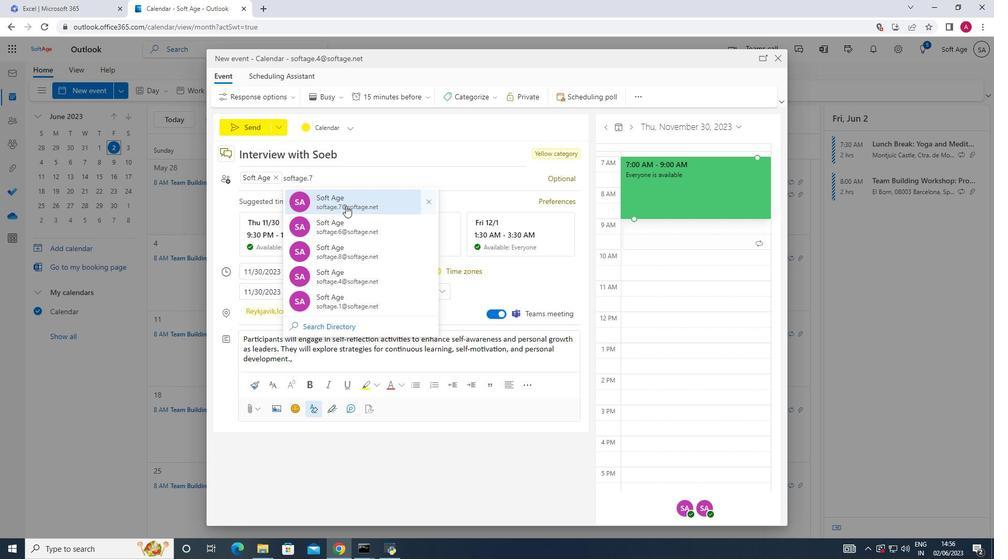 
Action: Mouse moved to (428, 96)
Screenshot: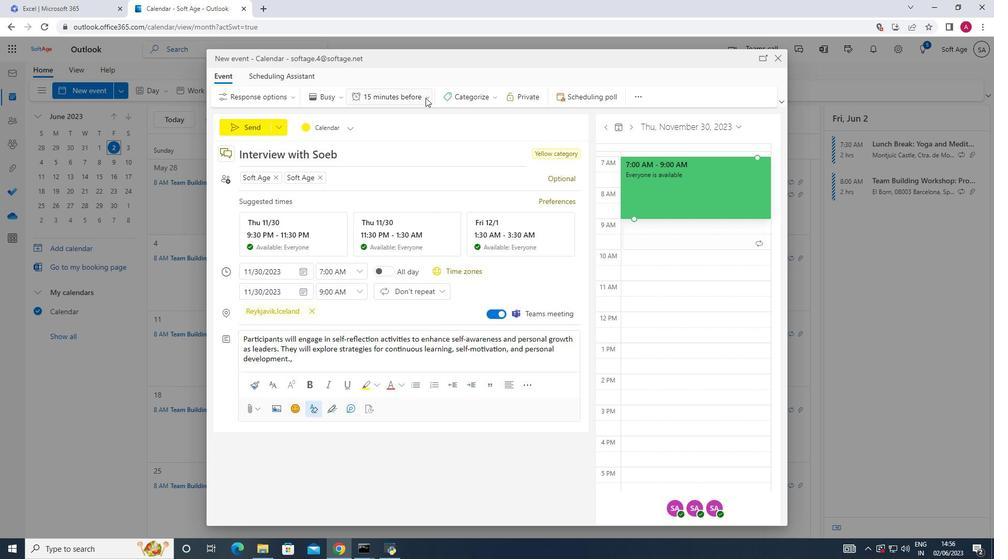 
Action: Mouse pressed left at (428, 96)
Screenshot: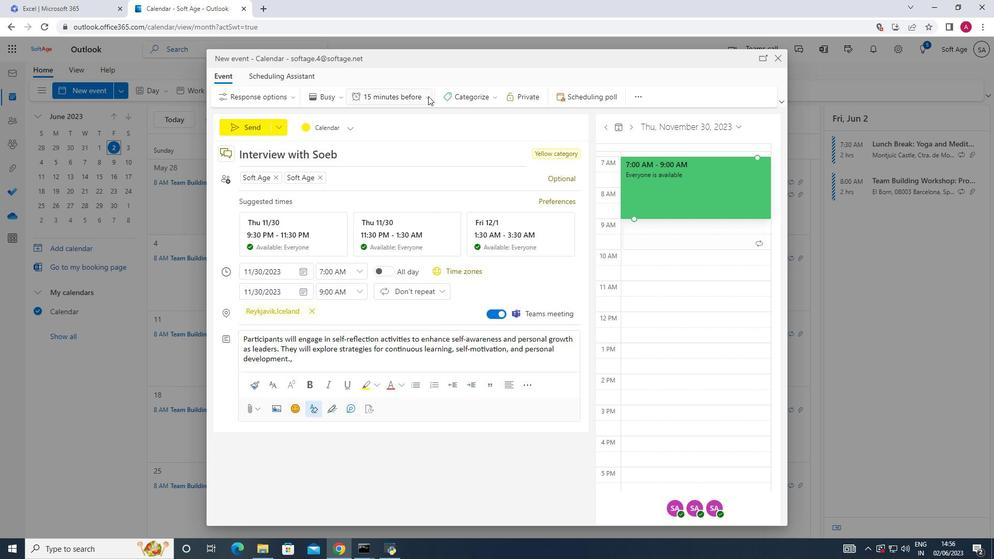 
Action: Mouse moved to (400, 302)
Screenshot: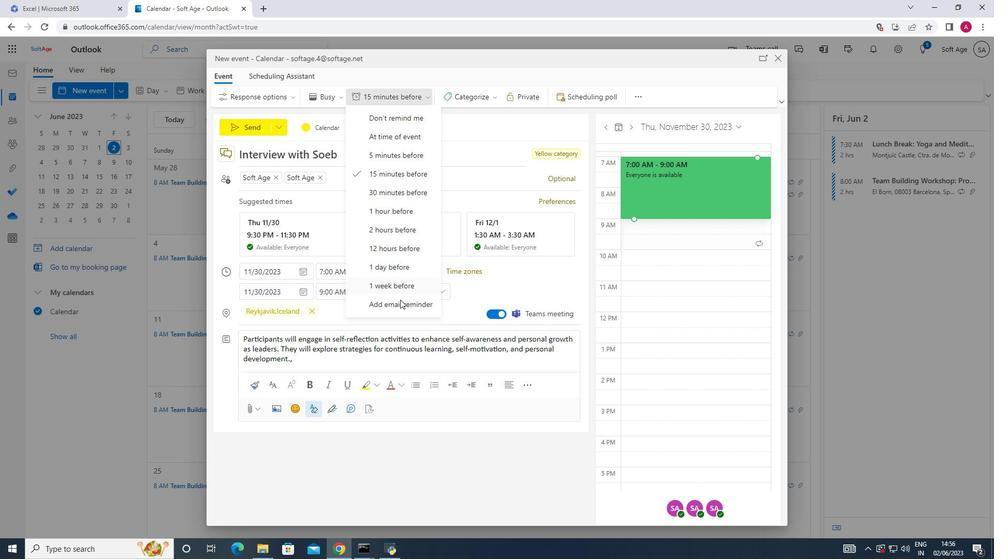 
Action: Mouse pressed left at (400, 302)
Screenshot: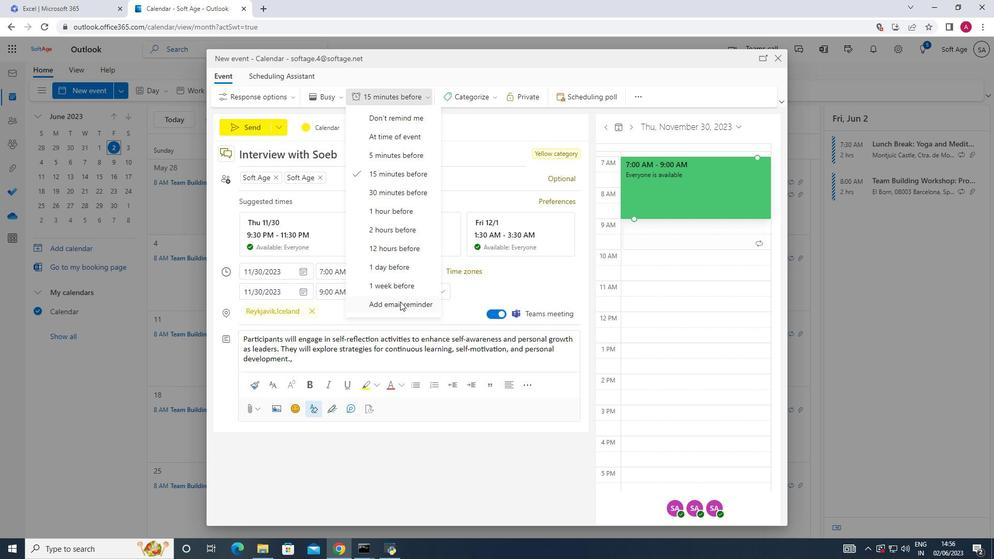 
Action: Mouse moved to (398, 217)
Screenshot: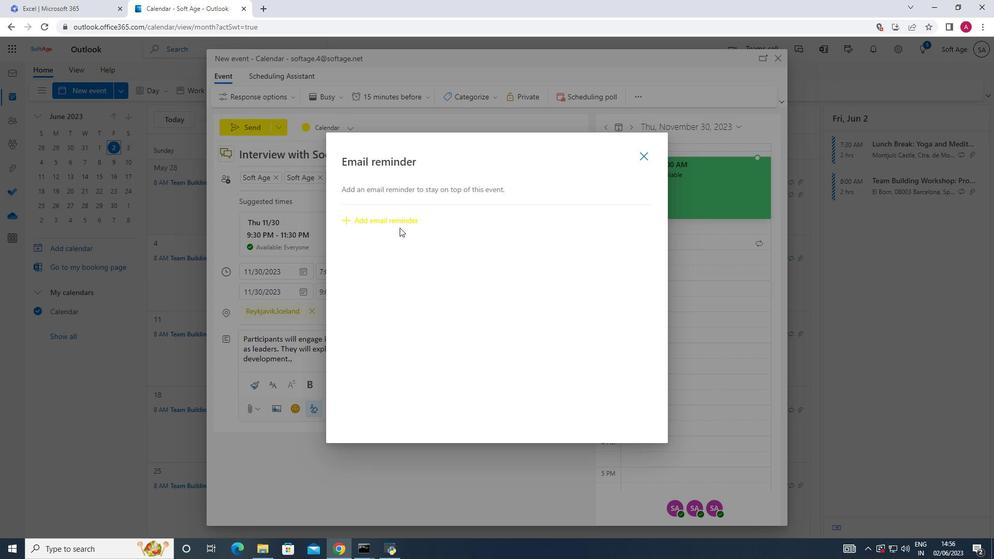 
Action: Mouse pressed left at (398, 217)
Screenshot: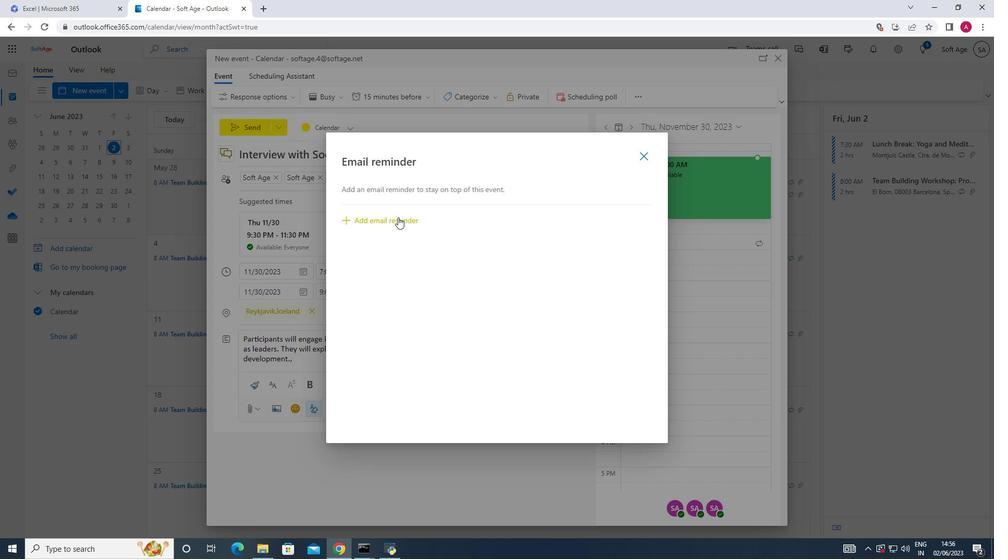 
Action: Mouse moved to (388, 244)
Screenshot: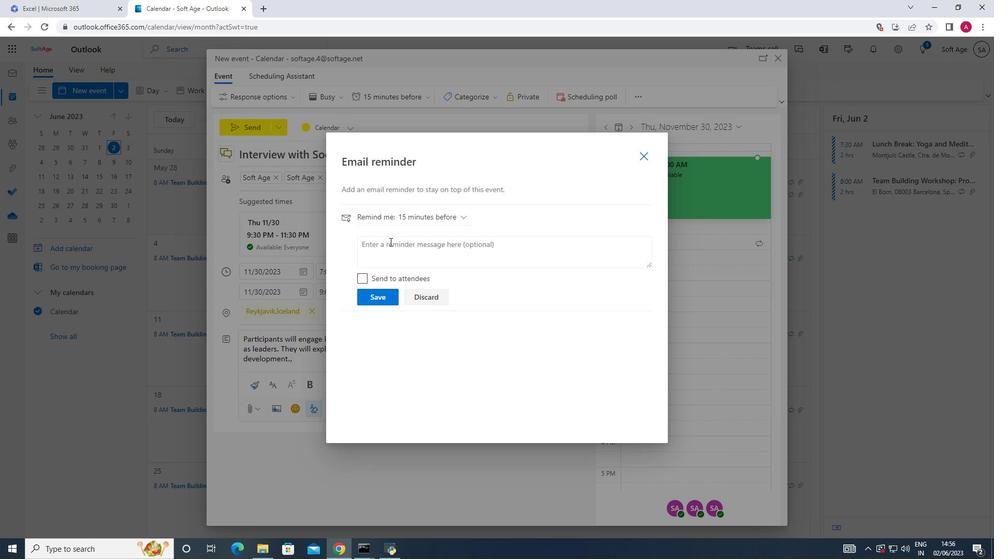 
Action: Mouse pressed left at (388, 244)
Screenshot: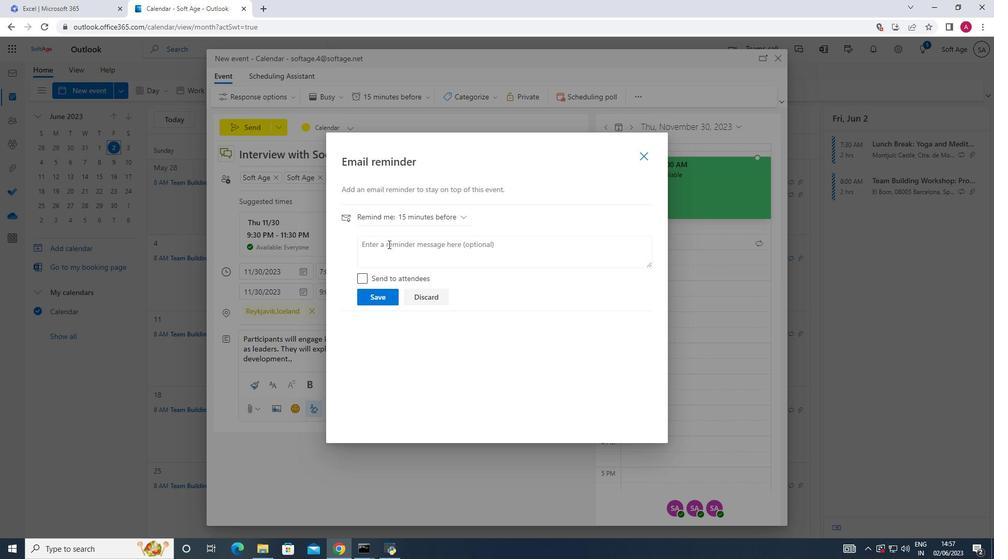 
Action: Key pressed 34<Key.space>days<Key.space>before
Screenshot: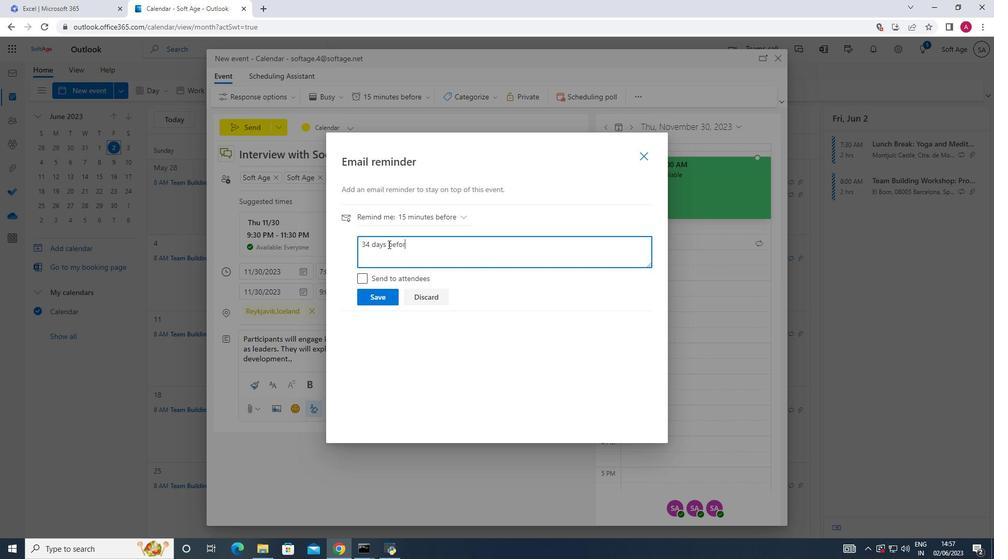 
Action: Mouse moved to (363, 278)
Screenshot: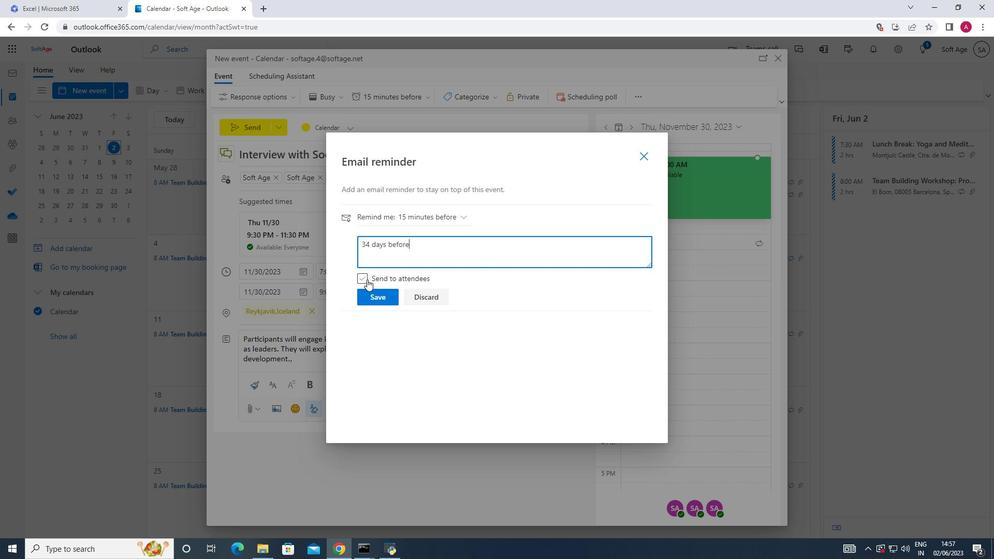 
Action: Mouse pressed left at (363, 278)
Screenshot: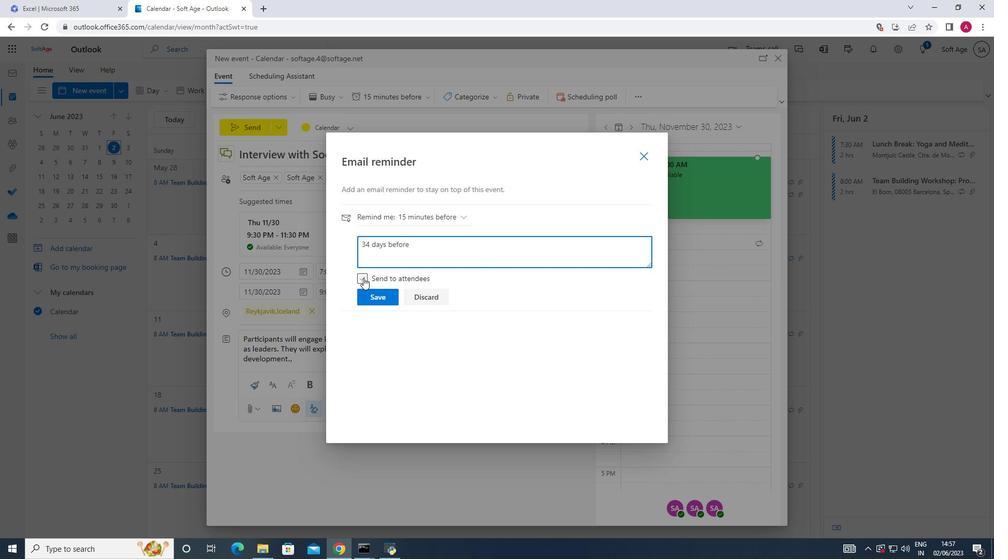 
Action: Mouse moved to (376, 295)
Screenshot: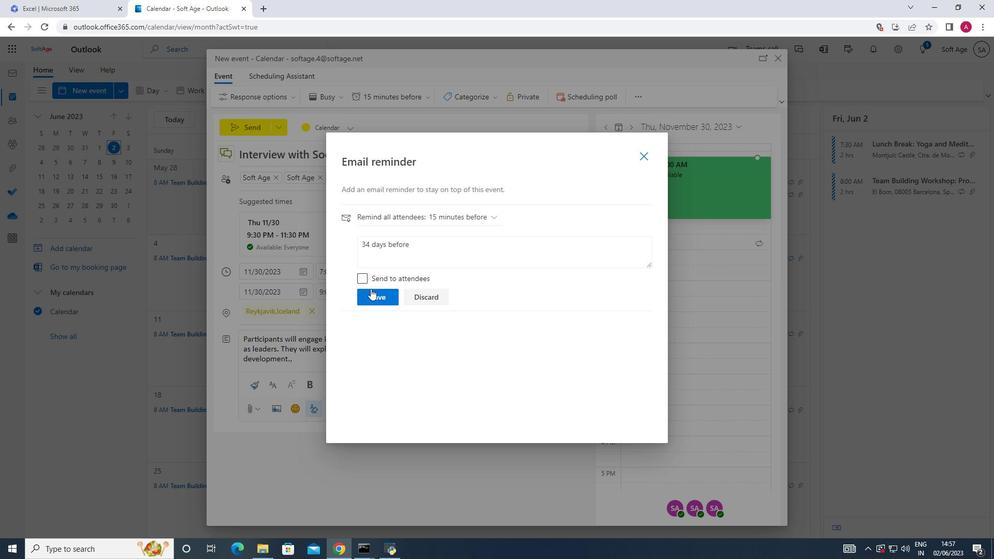 
Action: Mouse pressed left at (376, 295)
Screenshot: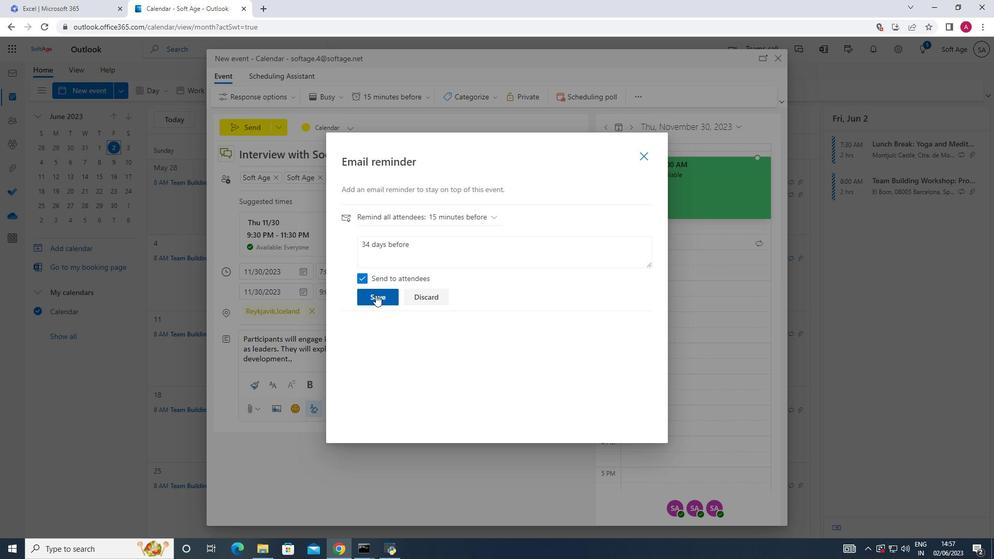 
Action: Mouse moved to (645, 150)
Screenshot: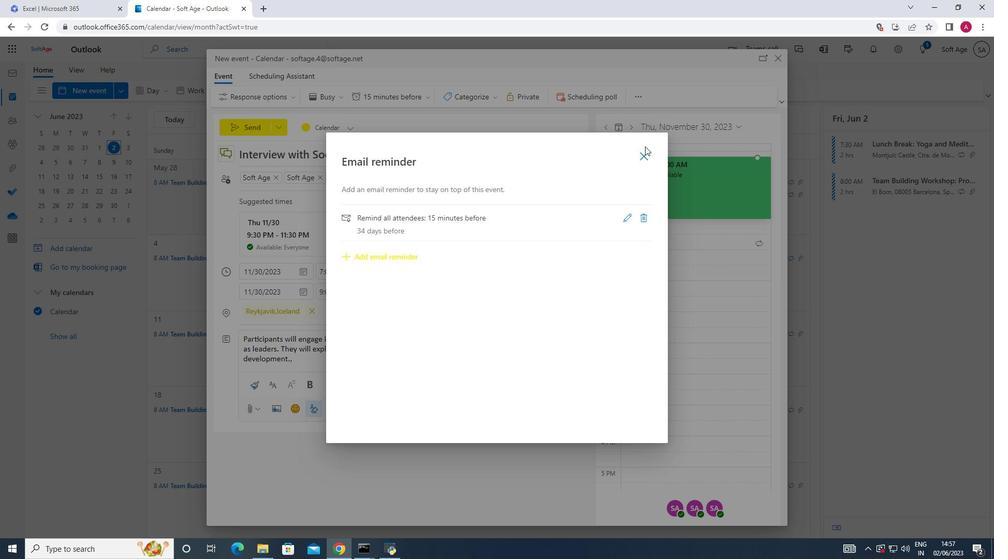 
Action: Mouse pressed left at (645, 150)
Screenshot: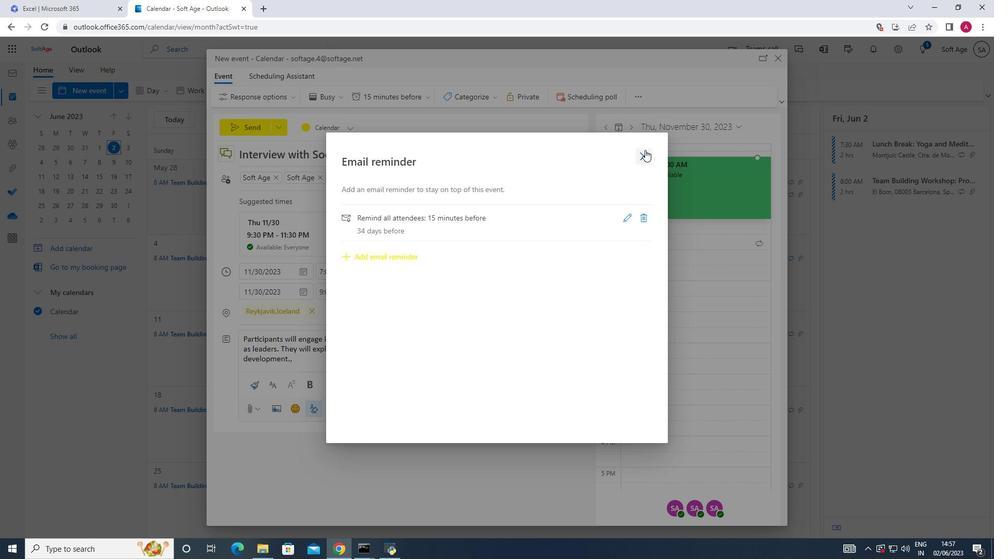 
Action: Mouse moved to (424, 96)
Screenshot: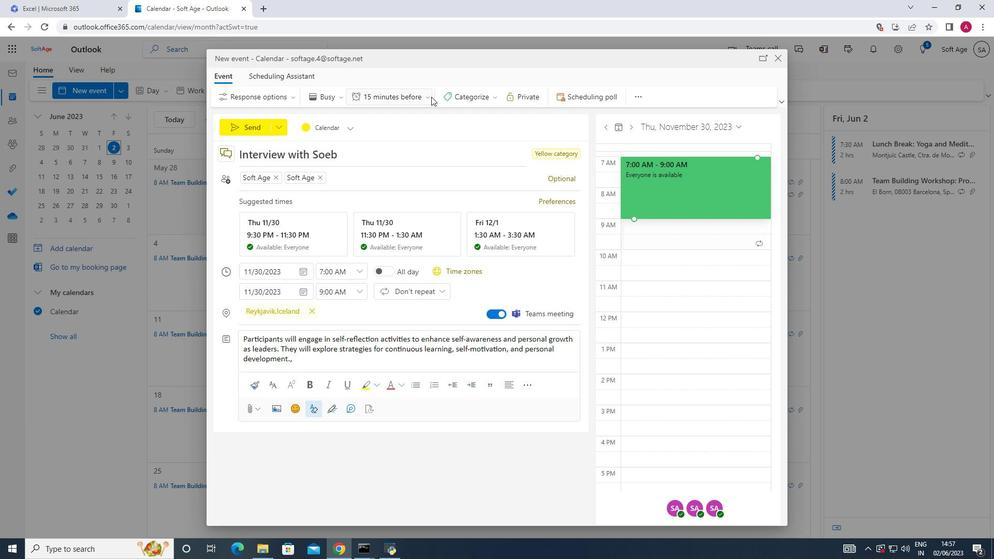 
Action: Mouse pressed left at (424, 96)
Screenshot: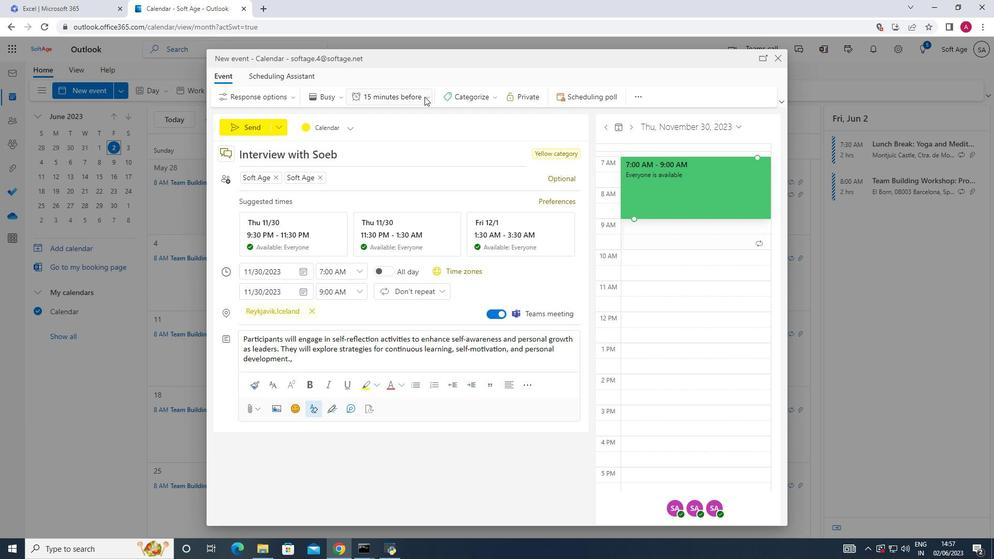 
Action: Mouse moved to (404, 196)
Screenshot: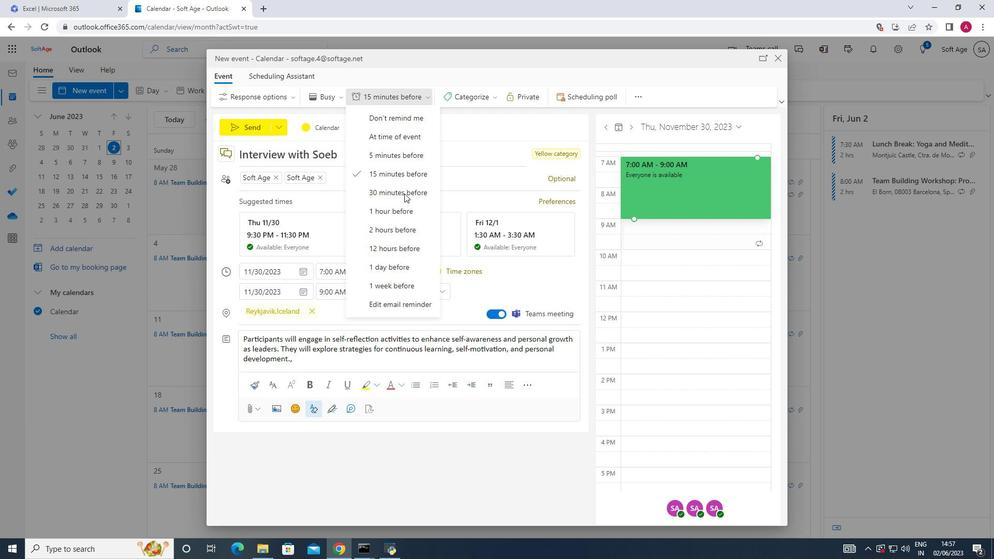 
Action: Mouse scrolled (404, 196) with delta (0, 0)
Screenshot: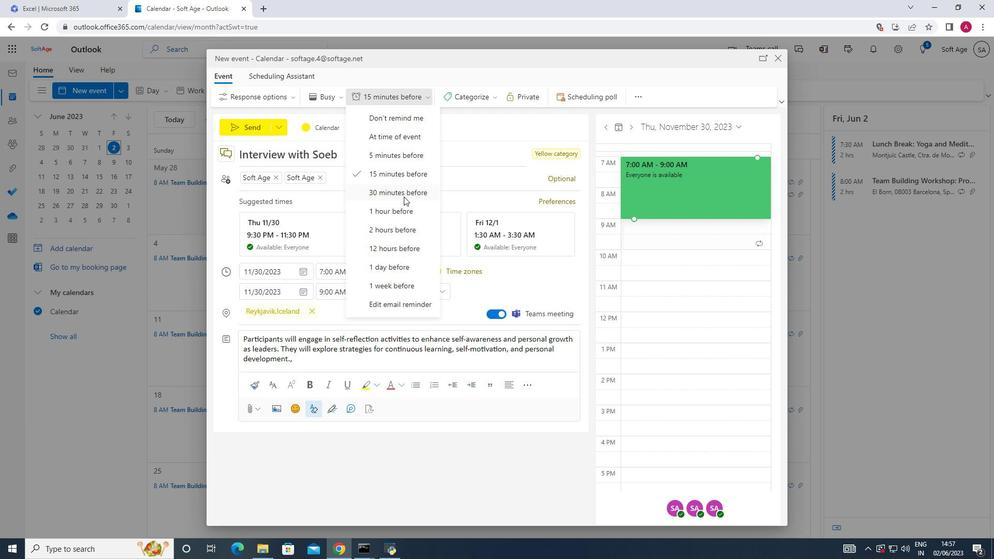 
Action: Mouse scrolled (404, 196) with delta (0, 0)
Screenshot: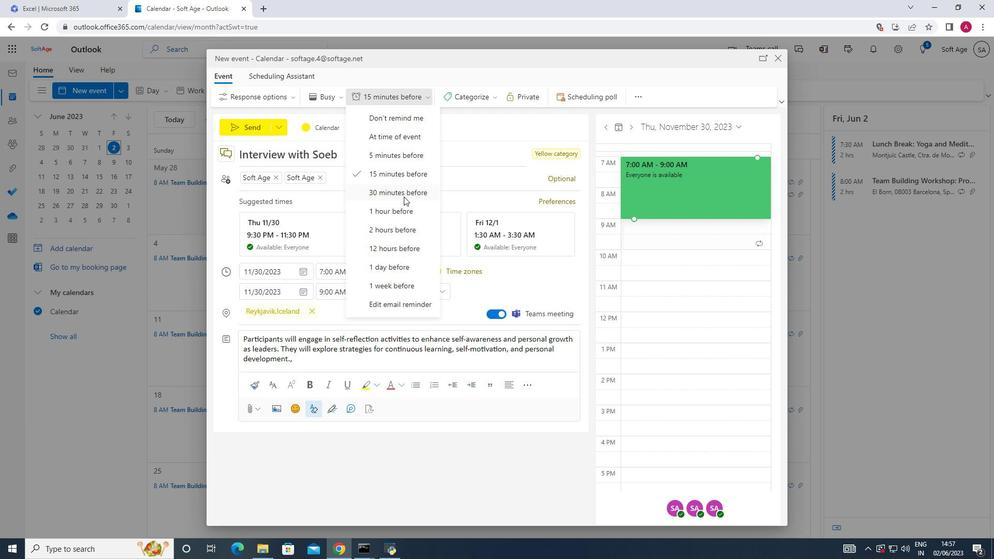 
Action: Mouse scrolled (404, 197) with delta (0, 0)
Screenshot: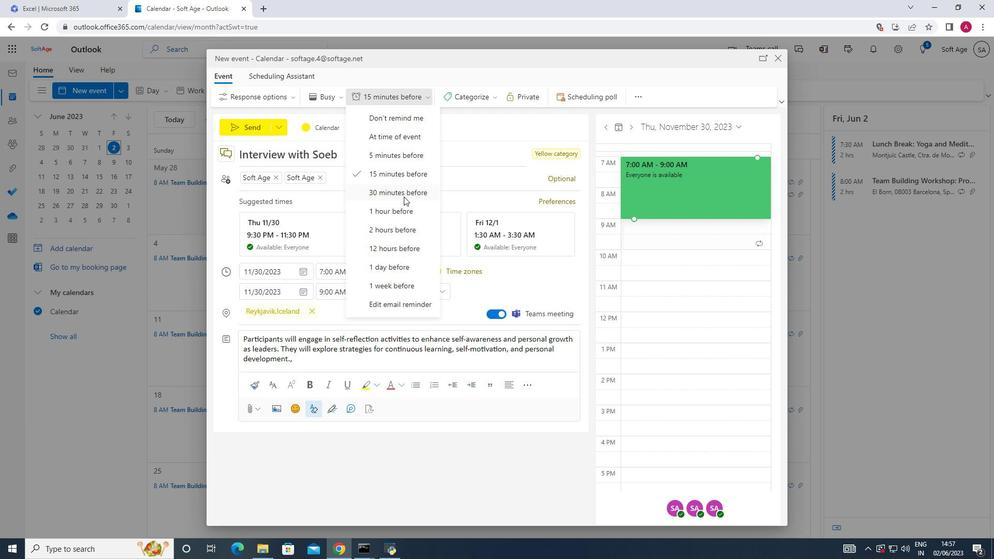 
Action: Mouse scrolled (404, 197) with delta (0, 0)
Screenshot: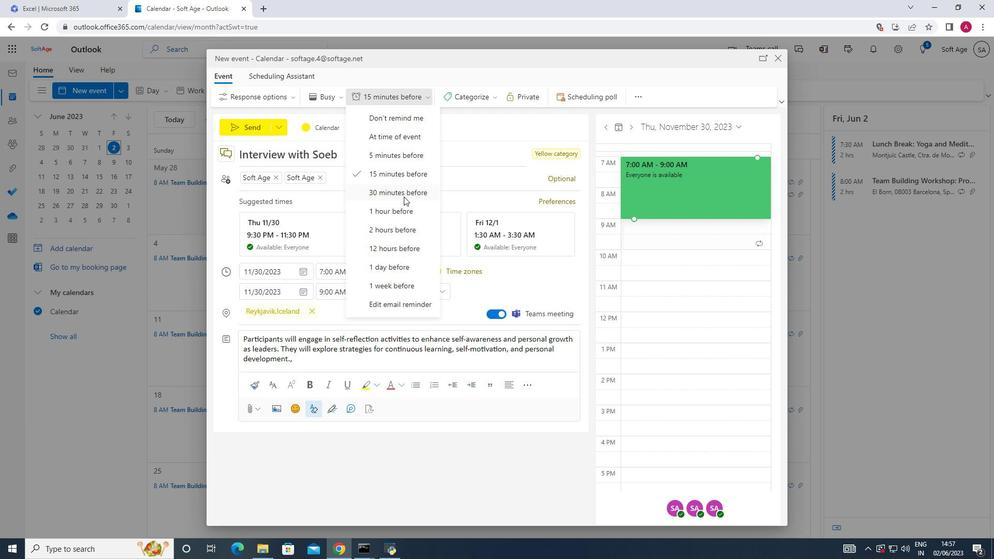 
Action: Mouse scrolled (404, 197) with delta (0, 0)
Screenshot: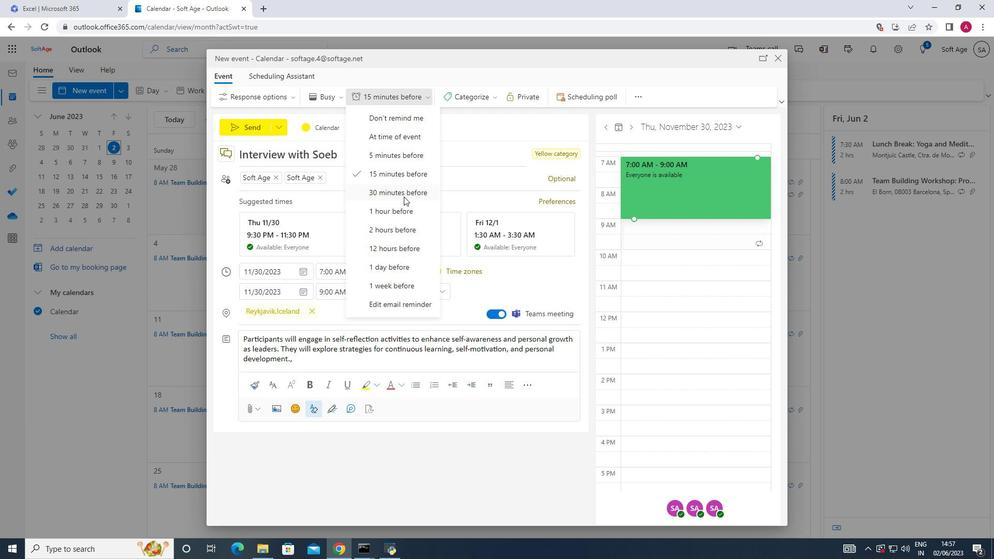 
Action: Mouse moved to (406, 299)
Screenshot: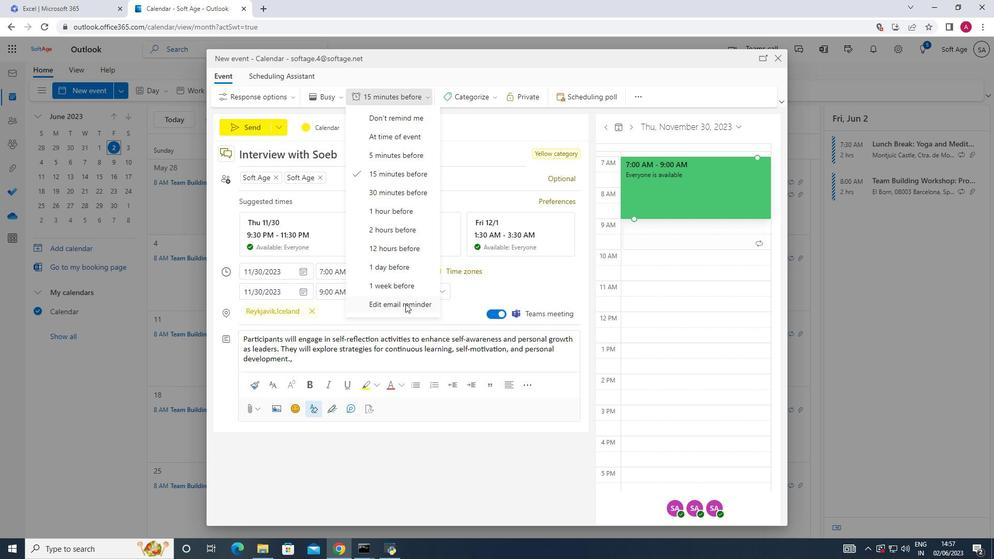 
Action: Mouse pressed left at (406, 299)
Screenshot: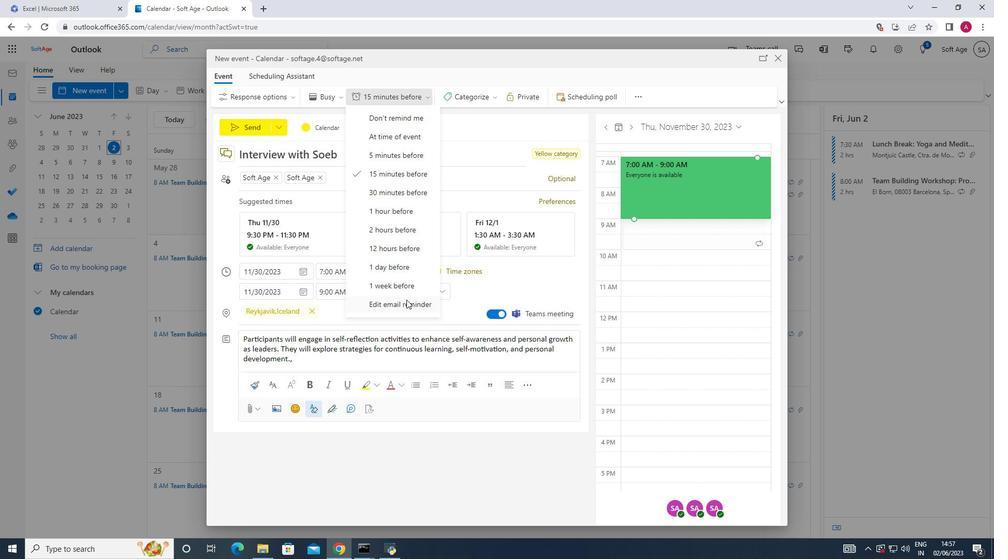 
Action: Mouse moved to (627, 219)
Screenshot: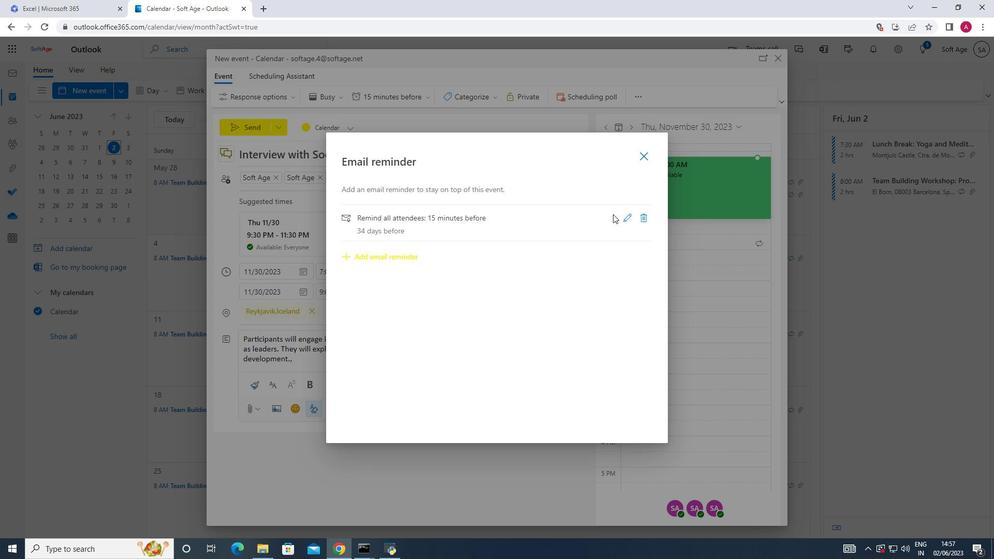 
Action: Mouse pressed left at (627, 219)
Screenshot: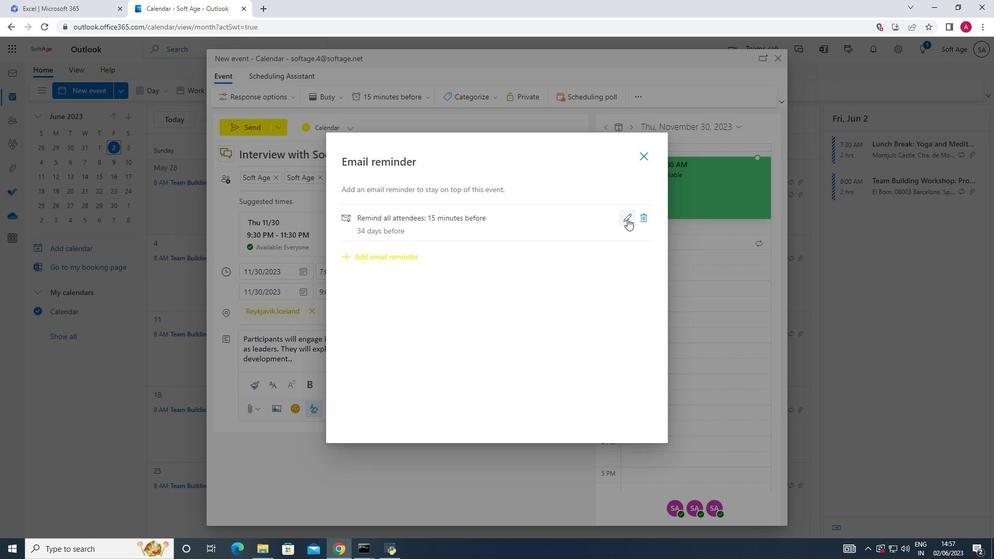 
Action: Mouse moved to (491, 218)
Screenshot: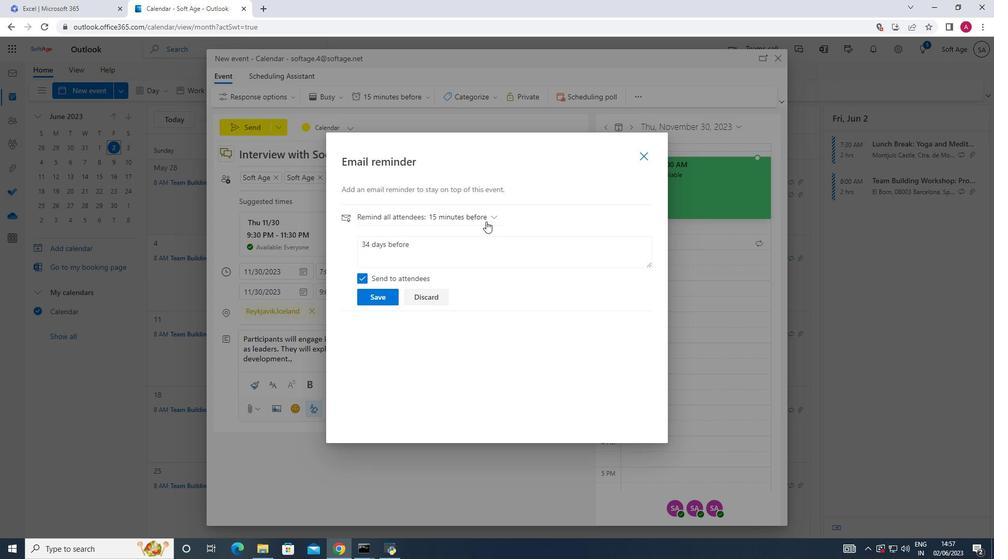 
Action: Mouse pressed left at (491, 218)
Screenshot: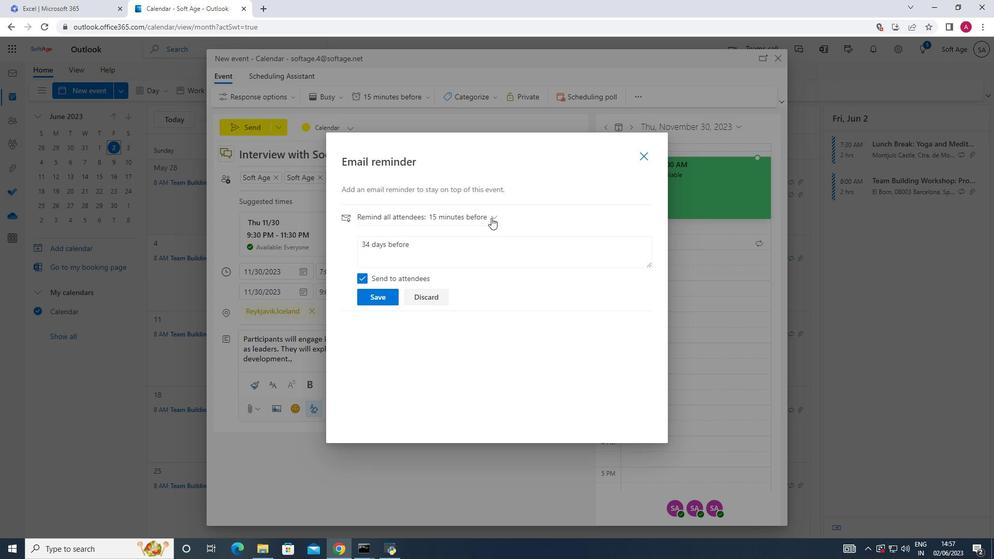 
Action: Mouse moved to (458, 370)
Screenshot: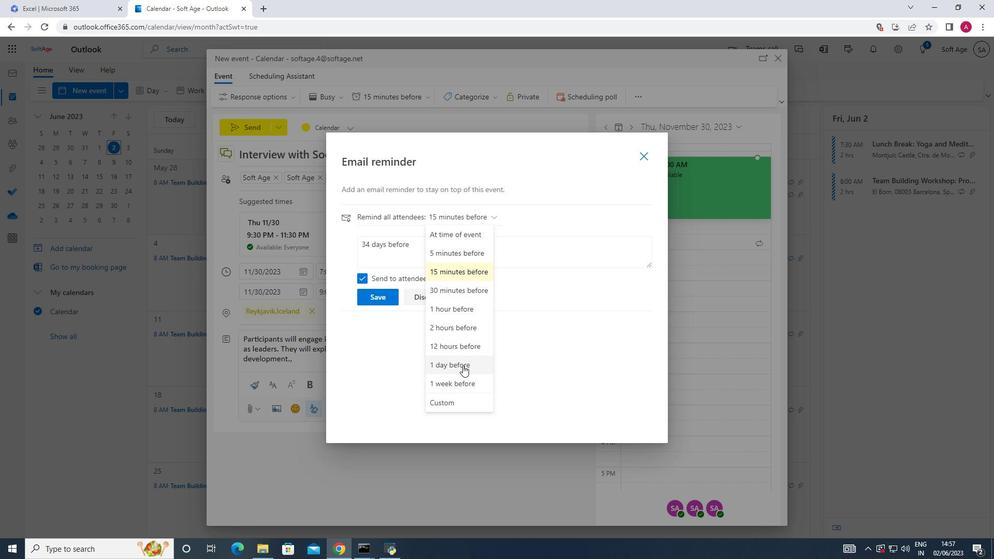 
Action: Mouse scrolled (458, 369) with delta (0, 0)
Screenshot: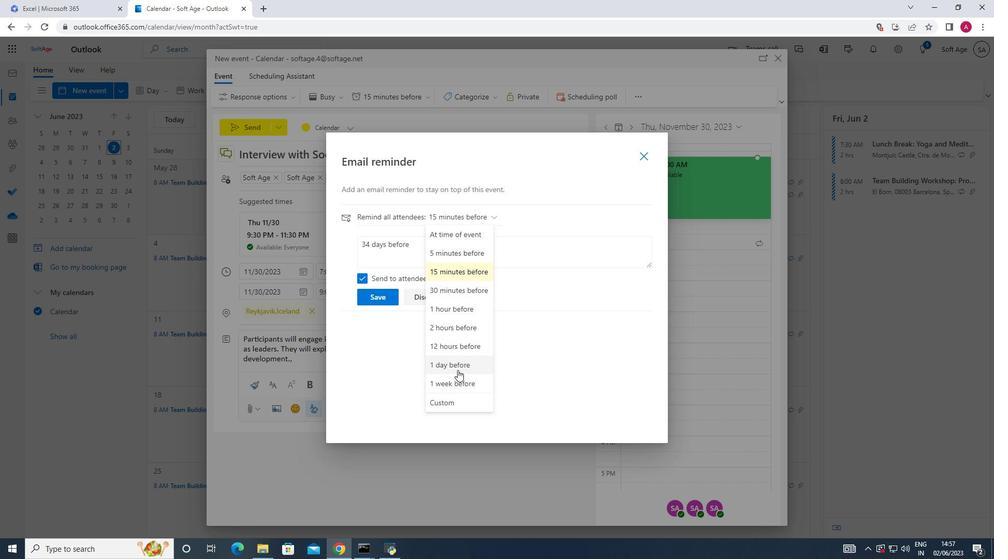 
Action: Mouse scrolled (458, 369) with delta (0, 0)
Screenshot: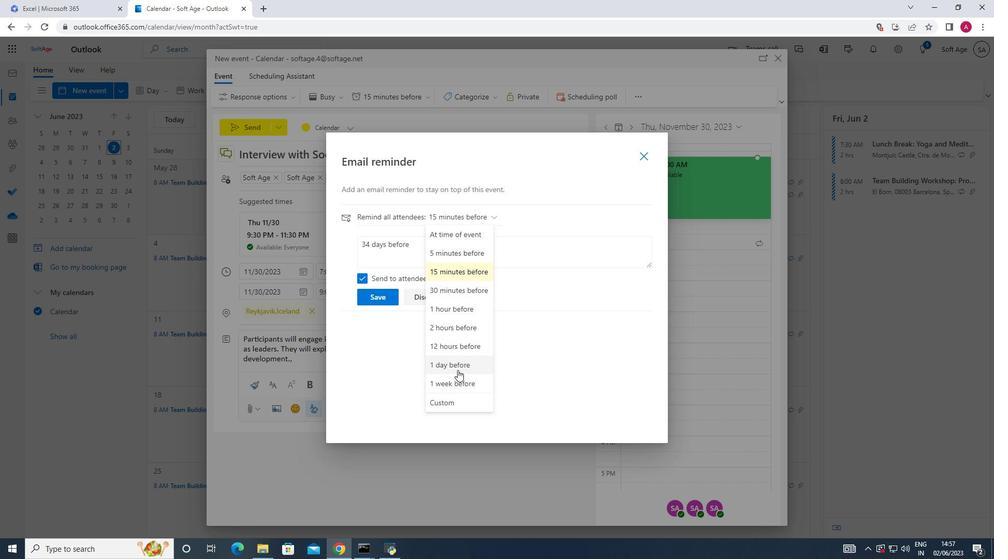 
Action: Mouse moved to (447, 397)
Screenshot: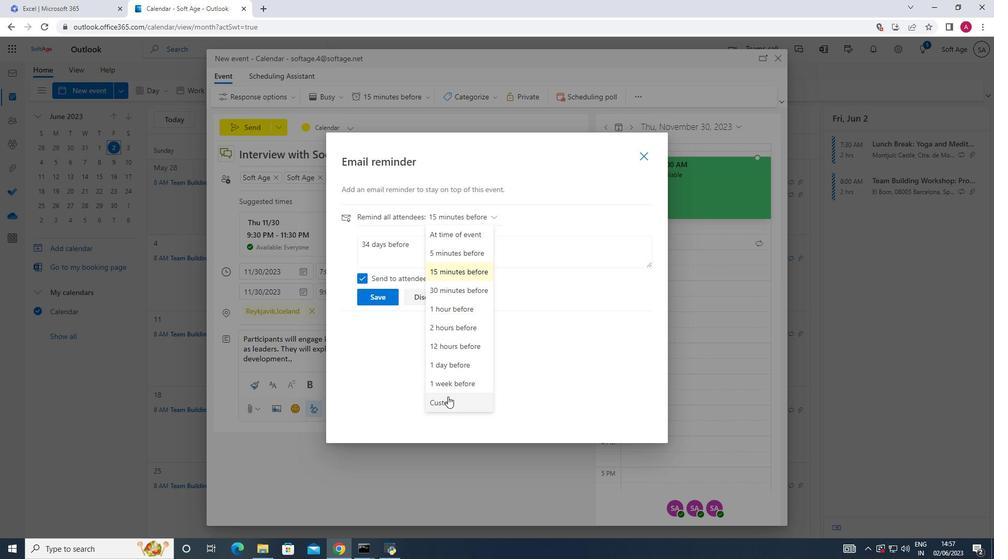 
Action: Mouse pressed left at (447, 397)
Screenshot: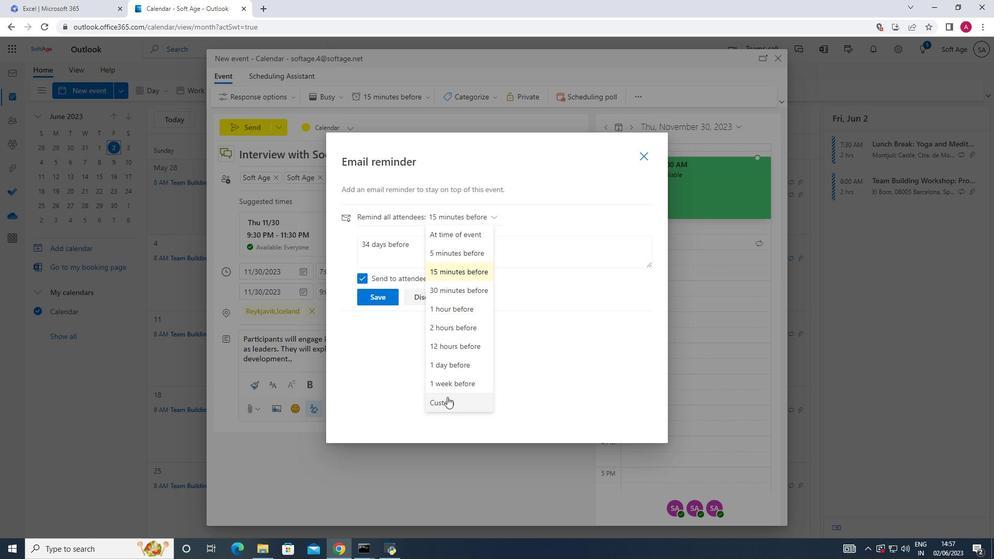 
Action: Mouse moved to (380, 327)
Screenshot: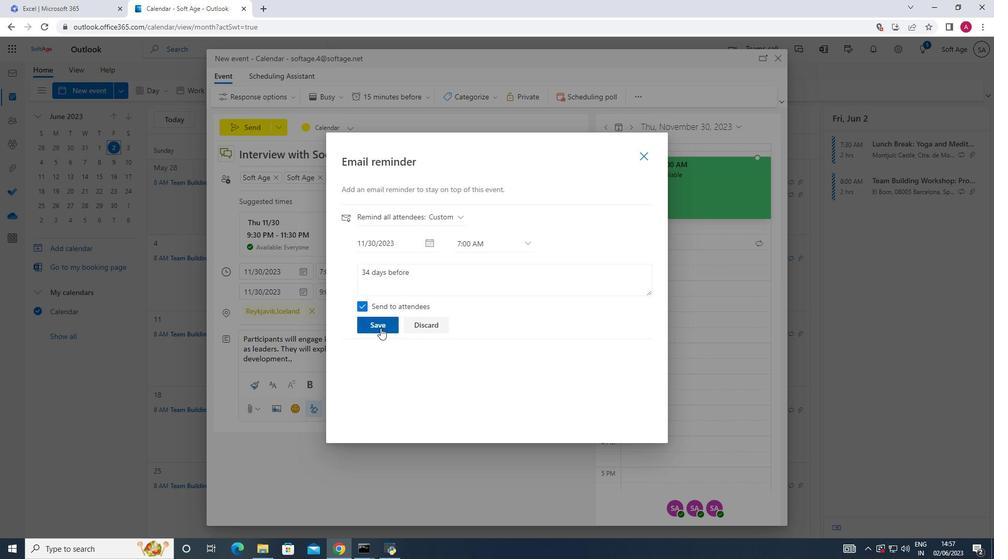 
Action: Mouse pressed left at (380, 327)
Screenshot: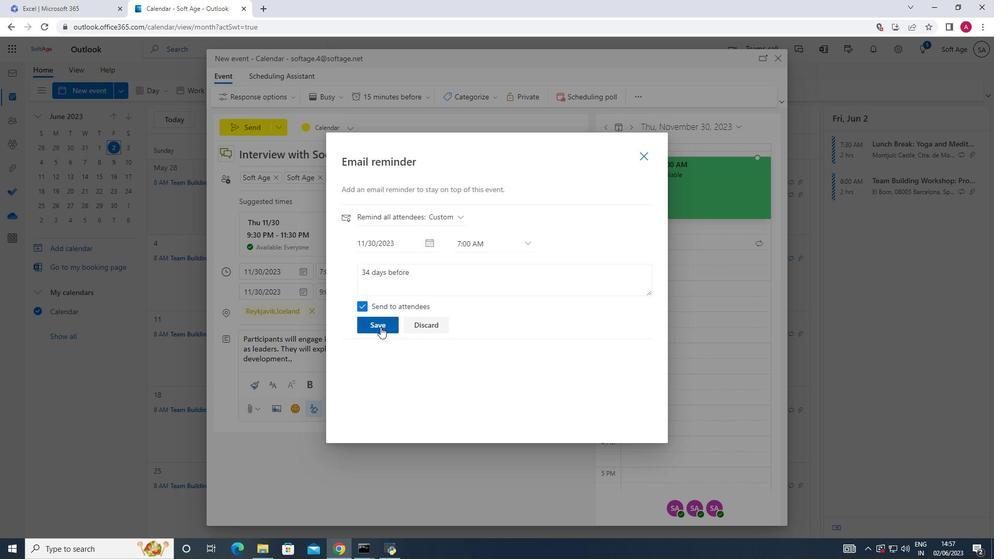 
Action: Mouse moved to (640, 156)
Screenshot: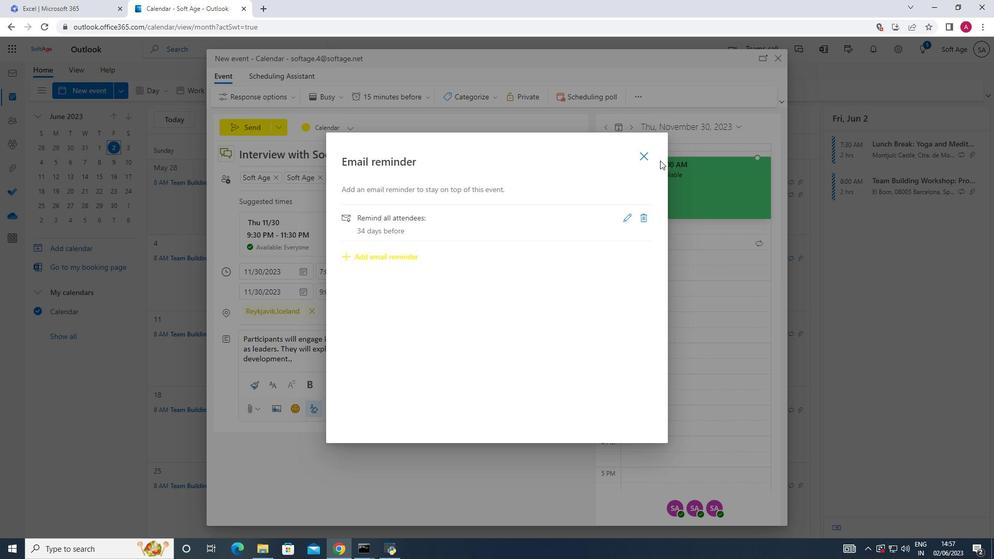 
Action: Mouse pressed left at (640, 156)
Screenshot: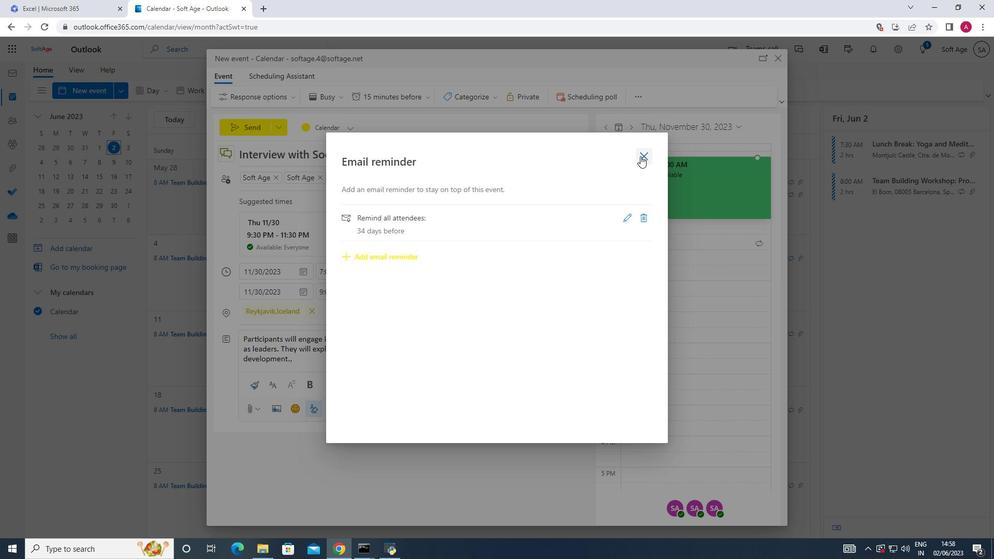 
Action: Mouse moved to (238, 126)
Screenshot: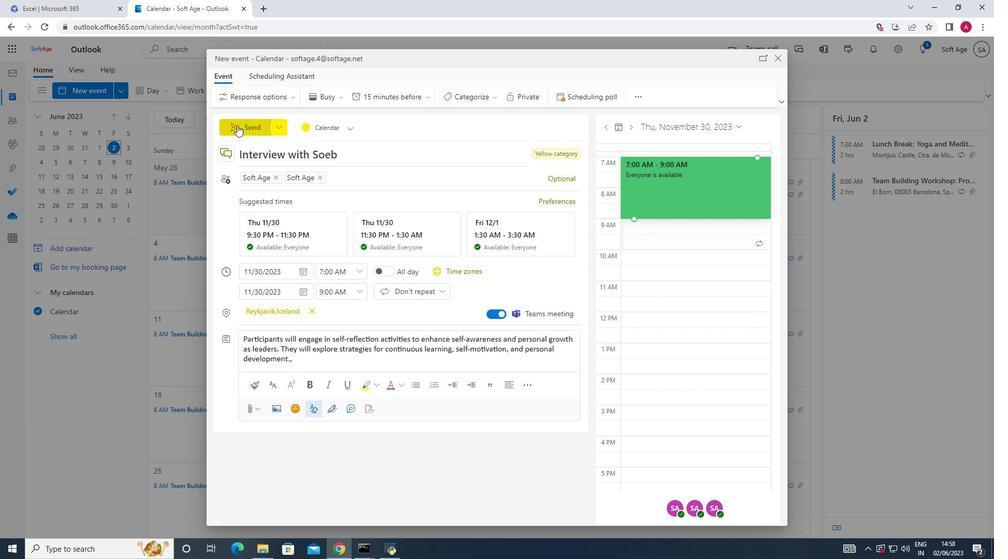 
Action: Mouse pressed left at (238, 126)
Screenshot: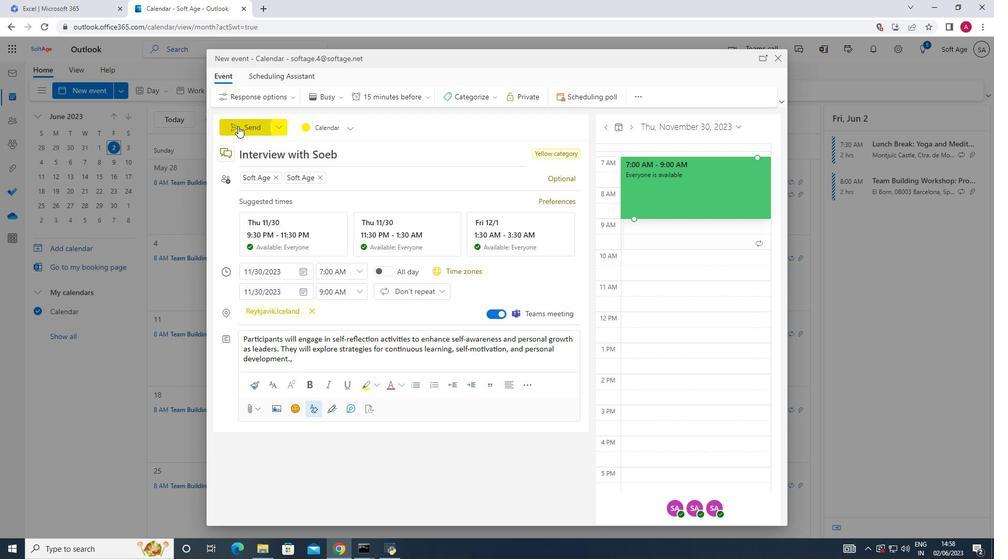 
Action: Mouse moved to (264, 165)
Screenshot: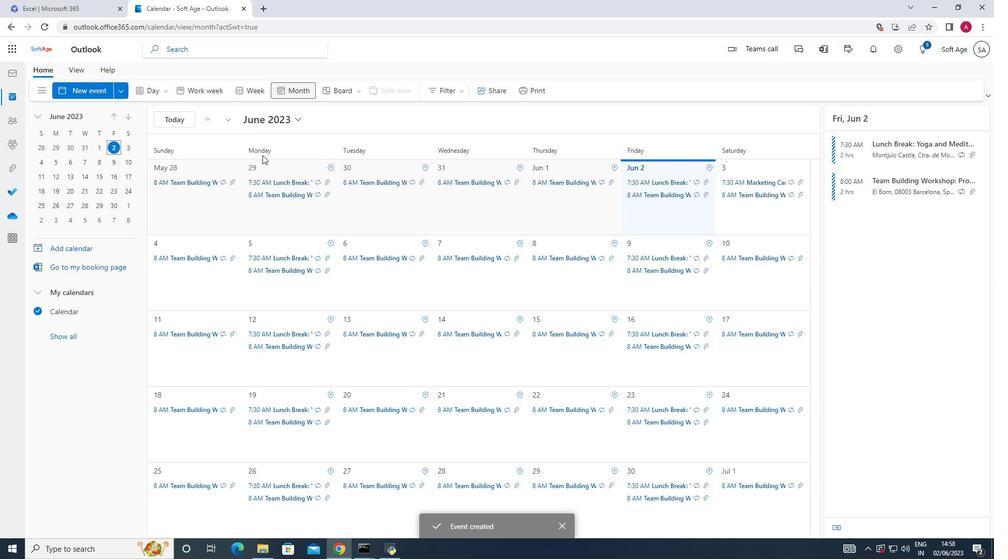 
